 Task: Find connections with filter location Freudenstadt with filter topic #healthcarewith filter profile language Spanish with filter current company ICICI Prudential Life Insurance Company Limited with filter school Kallam Harinatha Reddy Institute of Technology with filter industry Retail Apparel and Fashion with filter service category Wealth Management with filter keywords title Sales Representative
Action: Mouse moved to (547, 74)
Screenshot: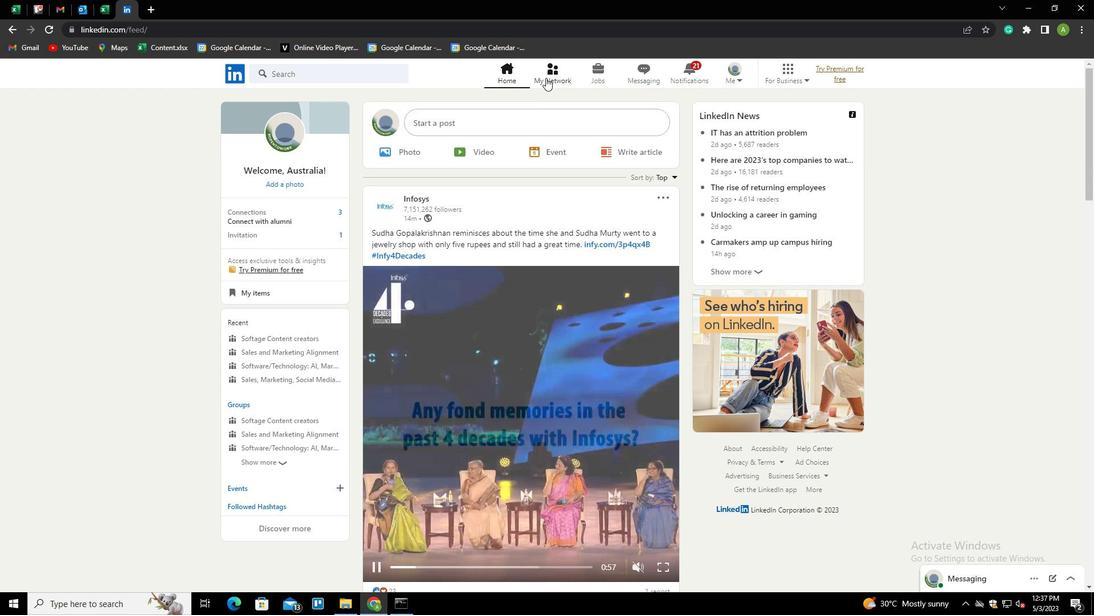 
Action: Mouse pressed left at (547, 74)
Screenshot: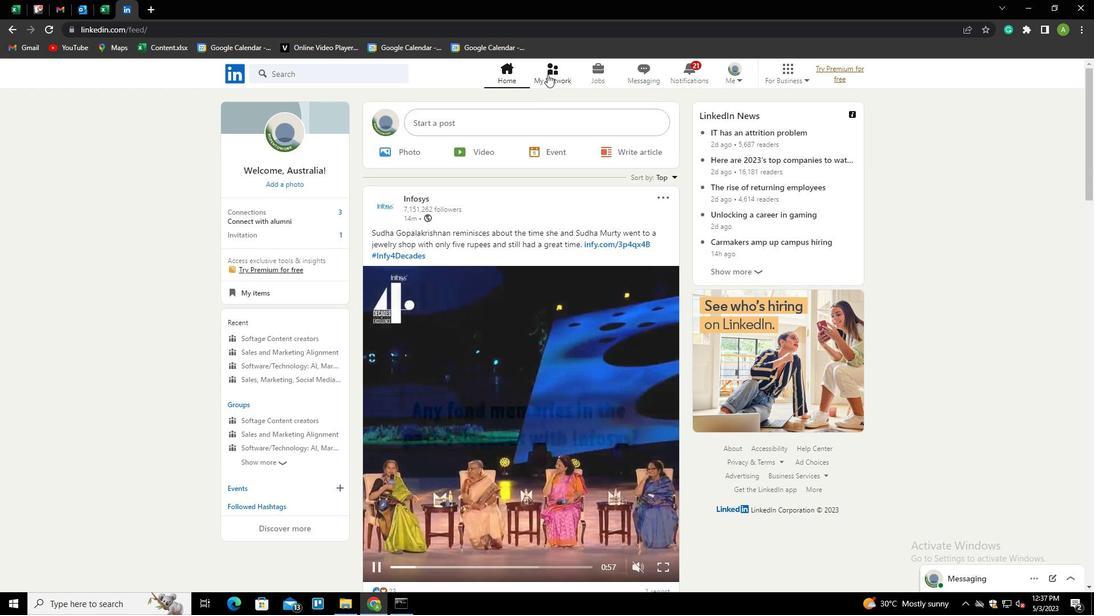 
Action: Mouse moved to (295, 135)
Screenshot: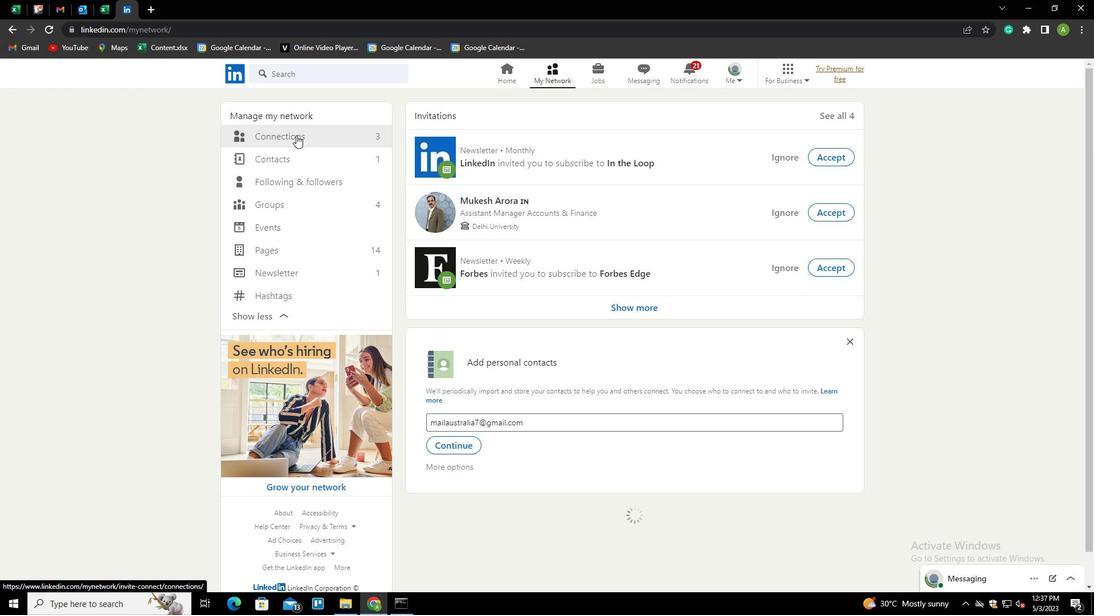 
Action: Mouse pressed left at (295, 135)
Screenshot: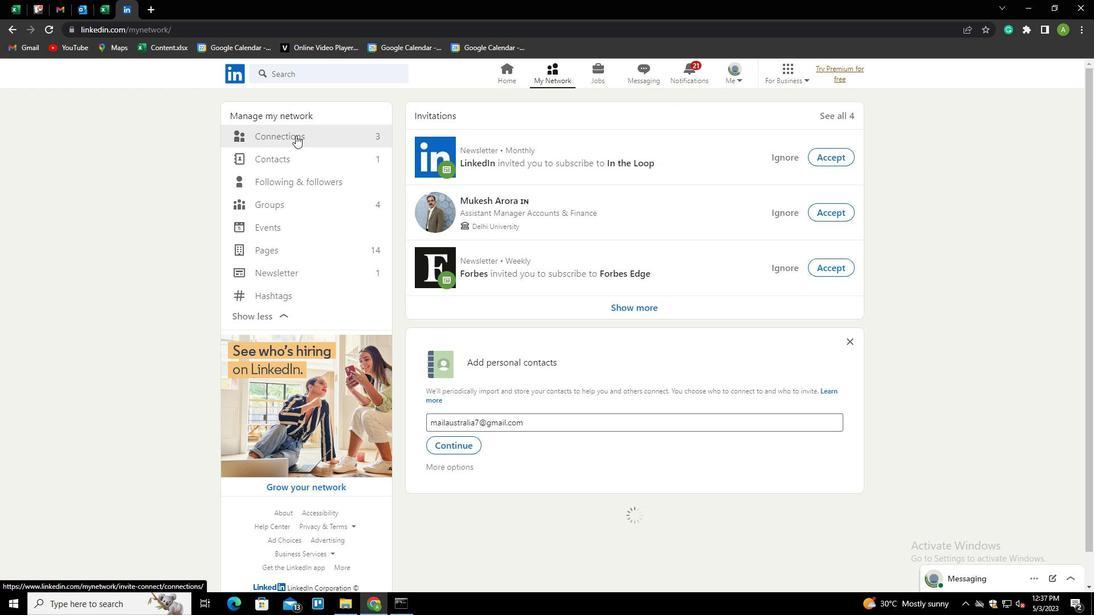 
Action: Mouse moved to (614, 135)
Screenshot: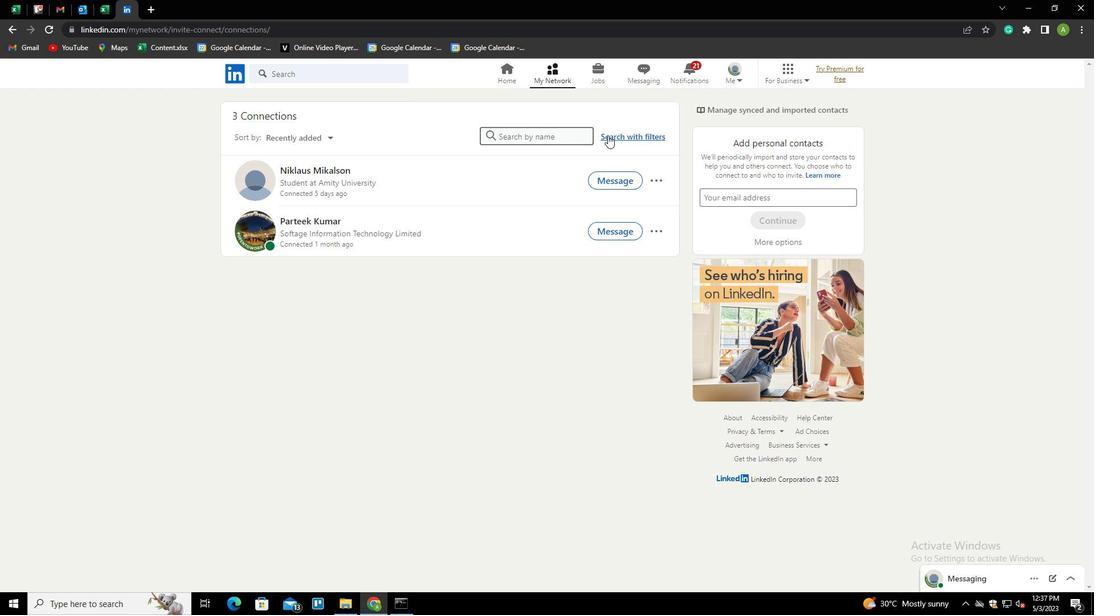 
Action: Mouse pressed left at (614, 135)
Screenshot: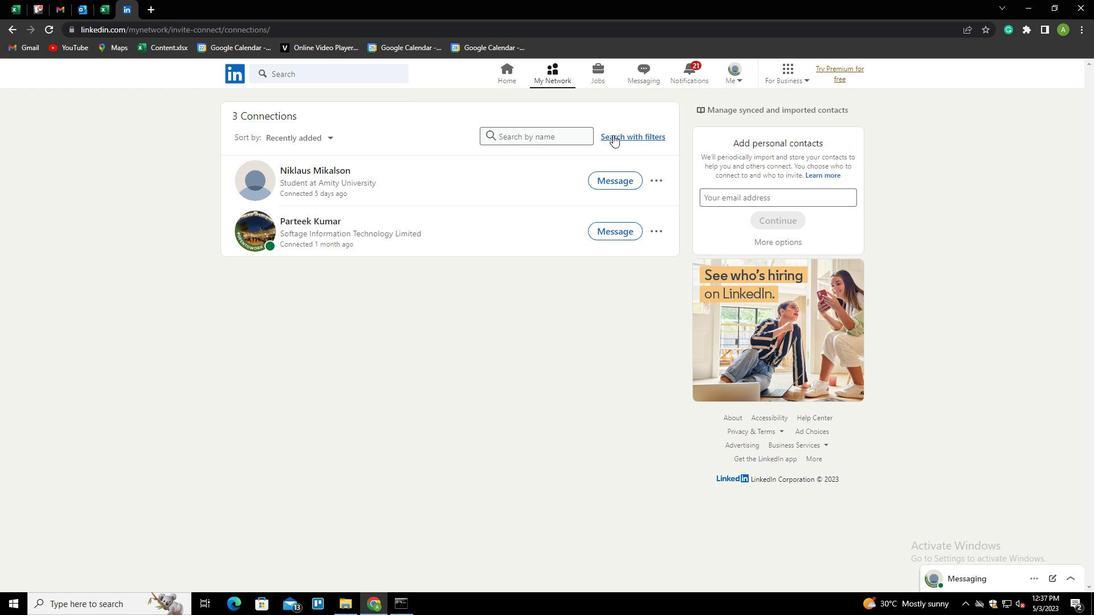 
Action: Mouse moved to (581, 106)
Screenshot: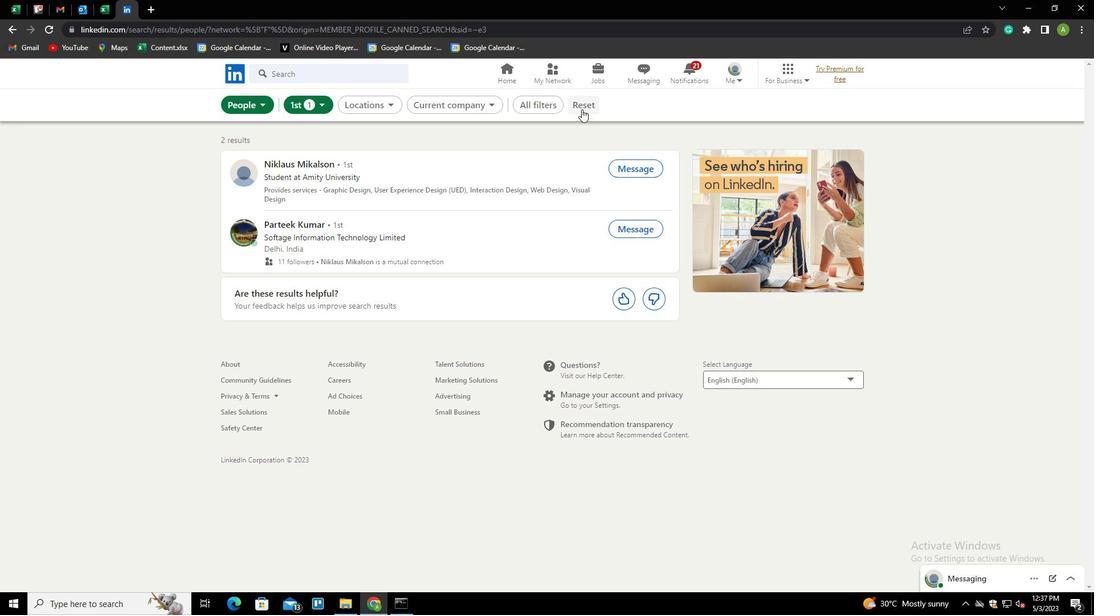 
Action: Mouse pressed left at (581, 106)
Screenshot: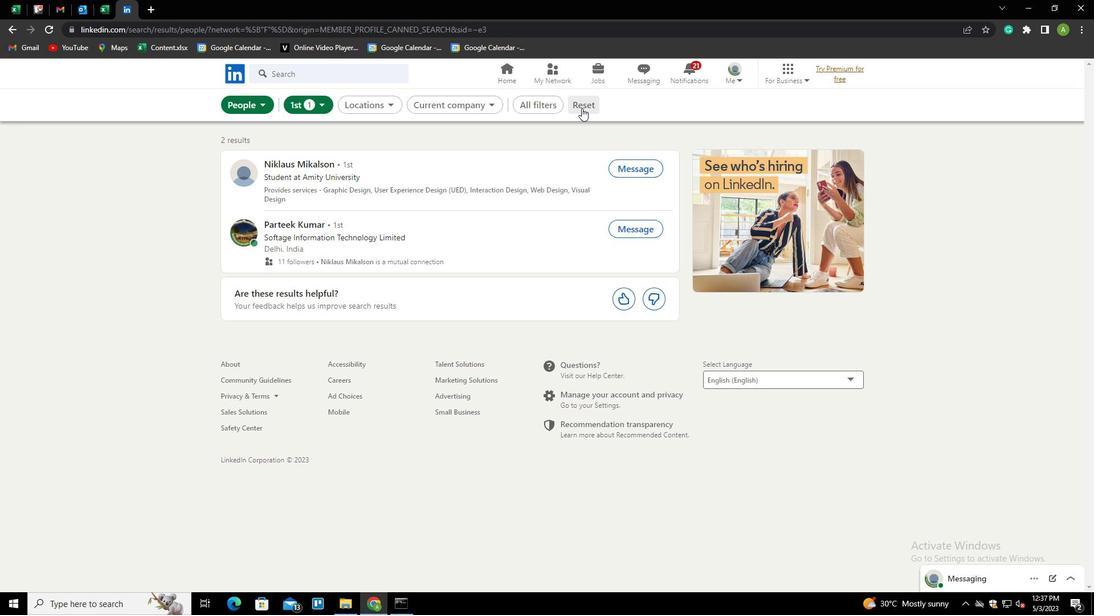 
Action: Mouse moved to (572, 102)
Screenshot: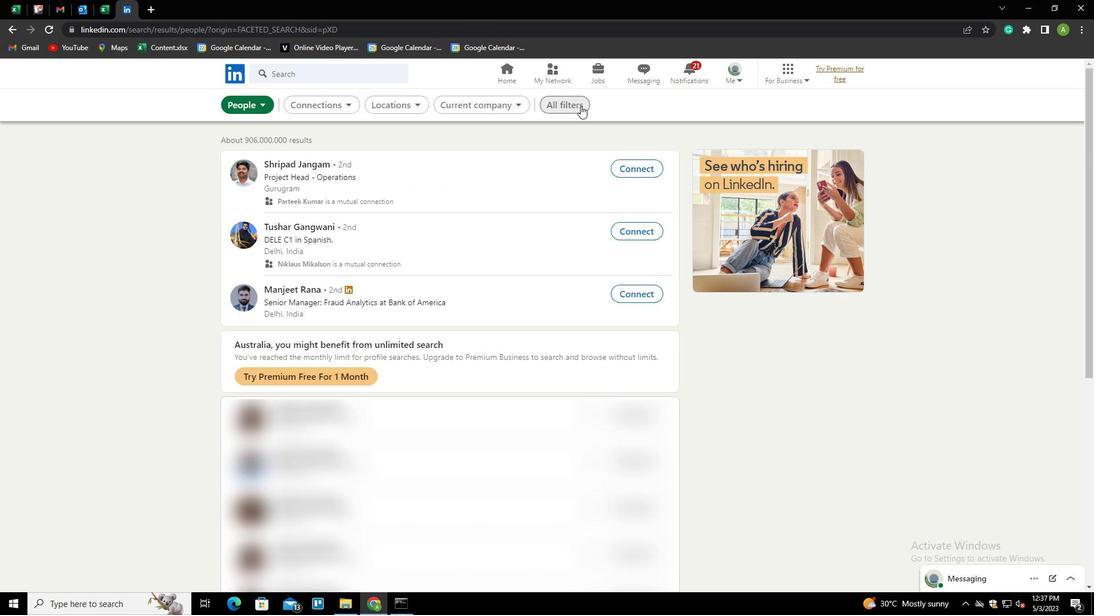
Action: Mouse pressed left at (572, 102)
Screenshot: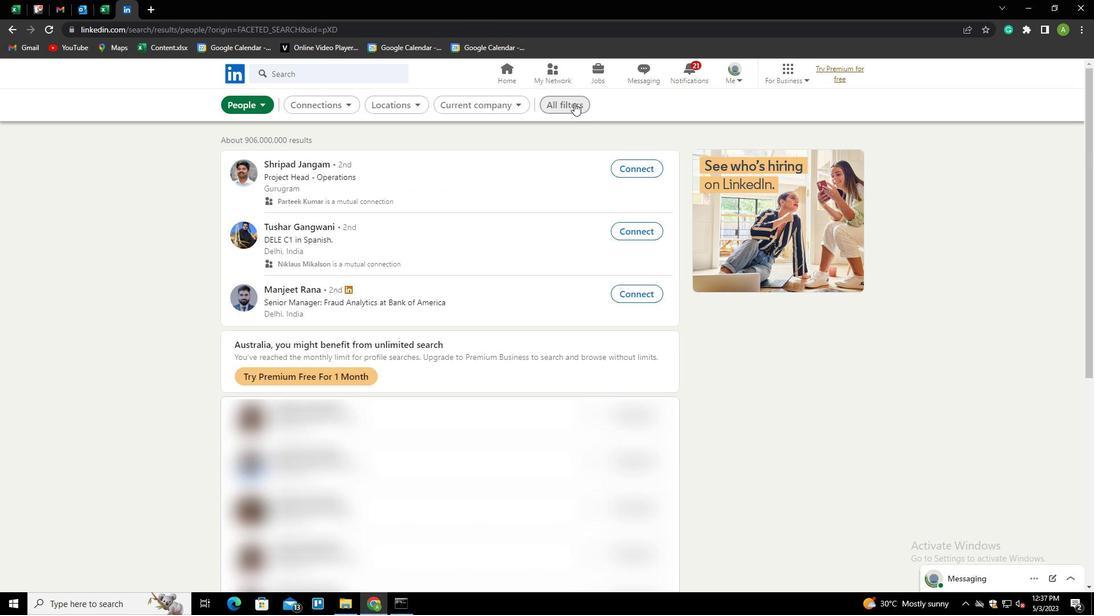 
Action: Mouse moved to (898, 333)
Screenshot: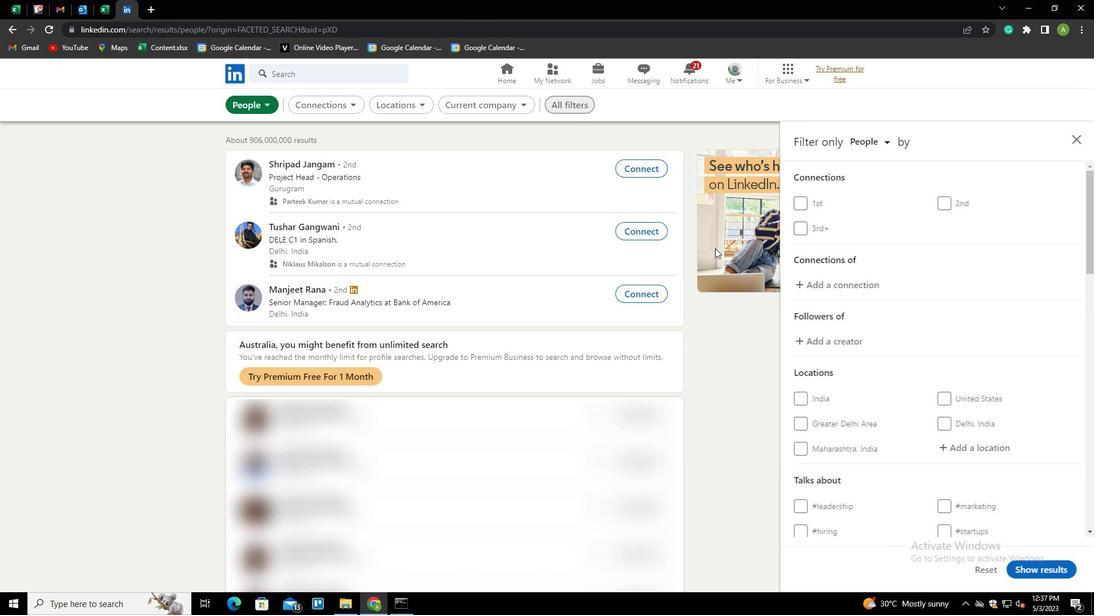 
Action: Mouse scrolled (898, 333) with delta (0, 0)
Screenshot: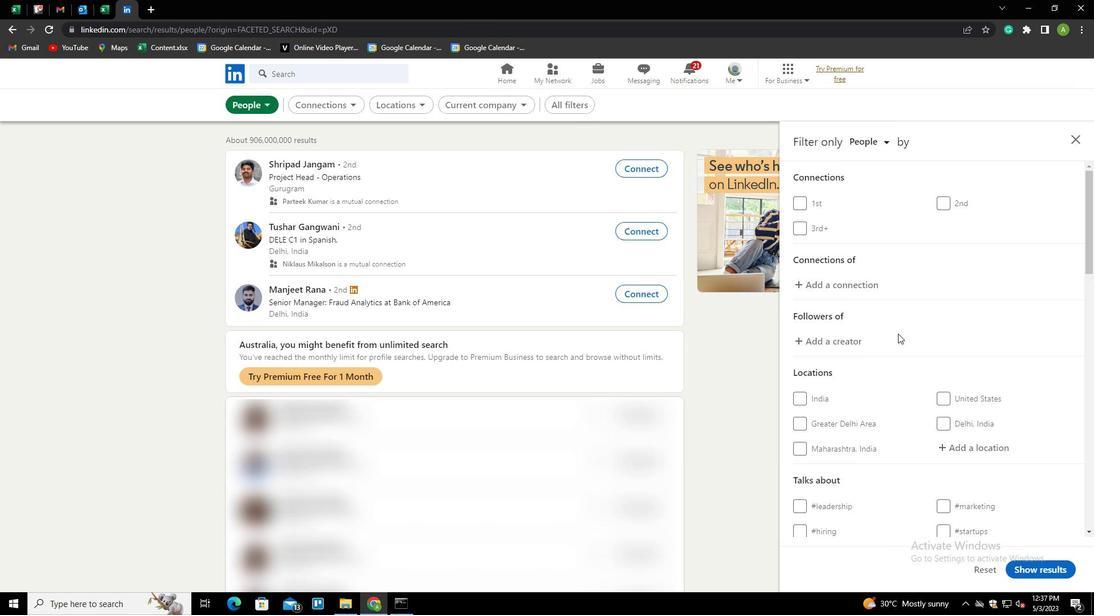 
Action: Mouse scrolled (898, 333) with delta (0, 0)
Screenshot: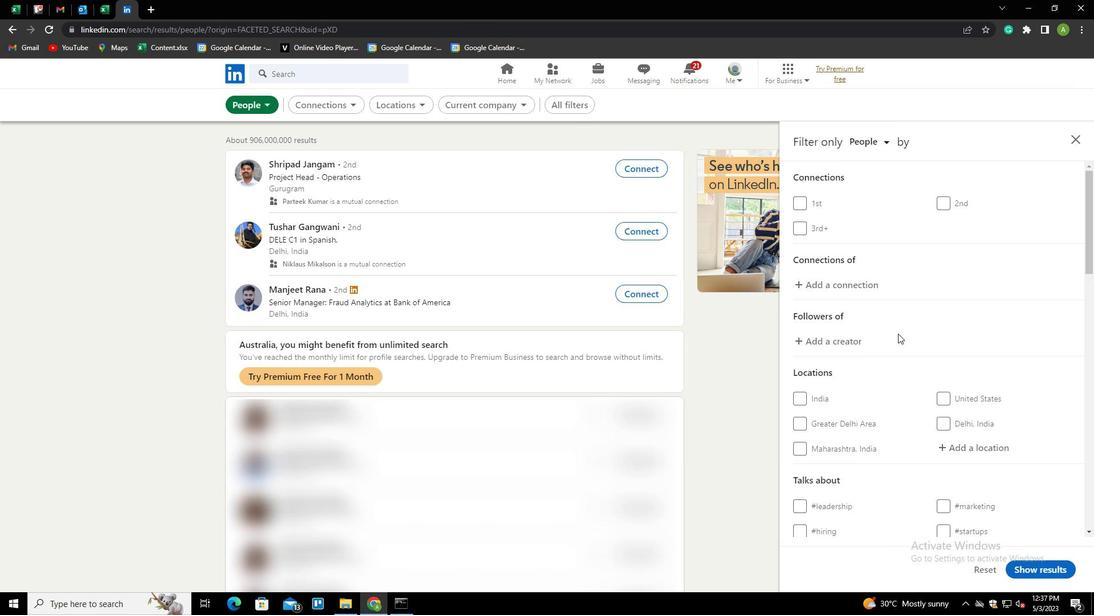 
Action: Mouse moved to (964, 331)
Screenshot: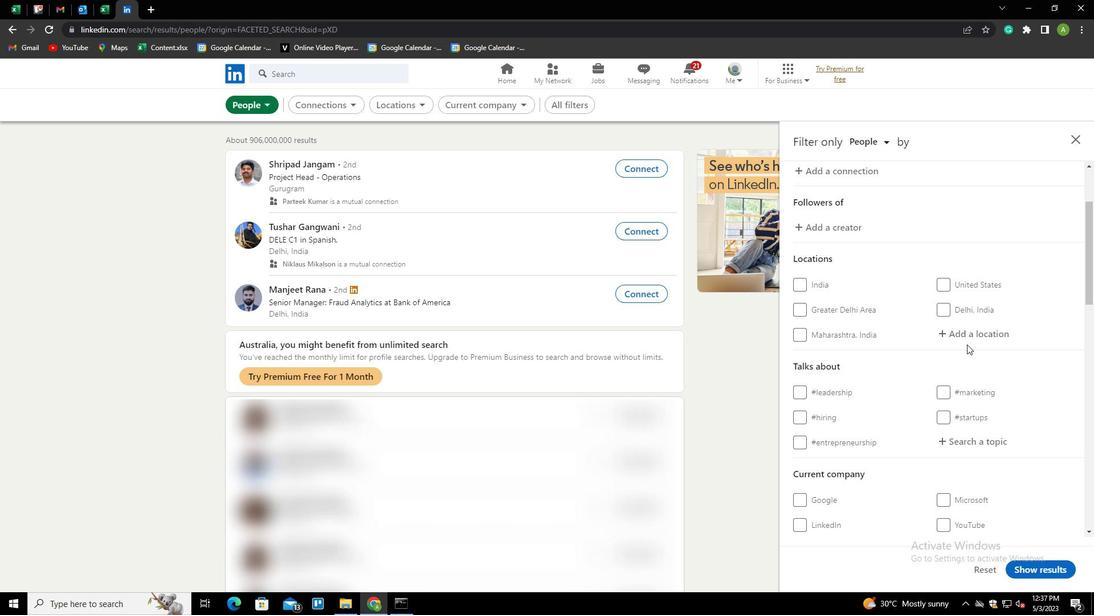 
Action: Mouse pressed left at (964, 331)
Screenshot: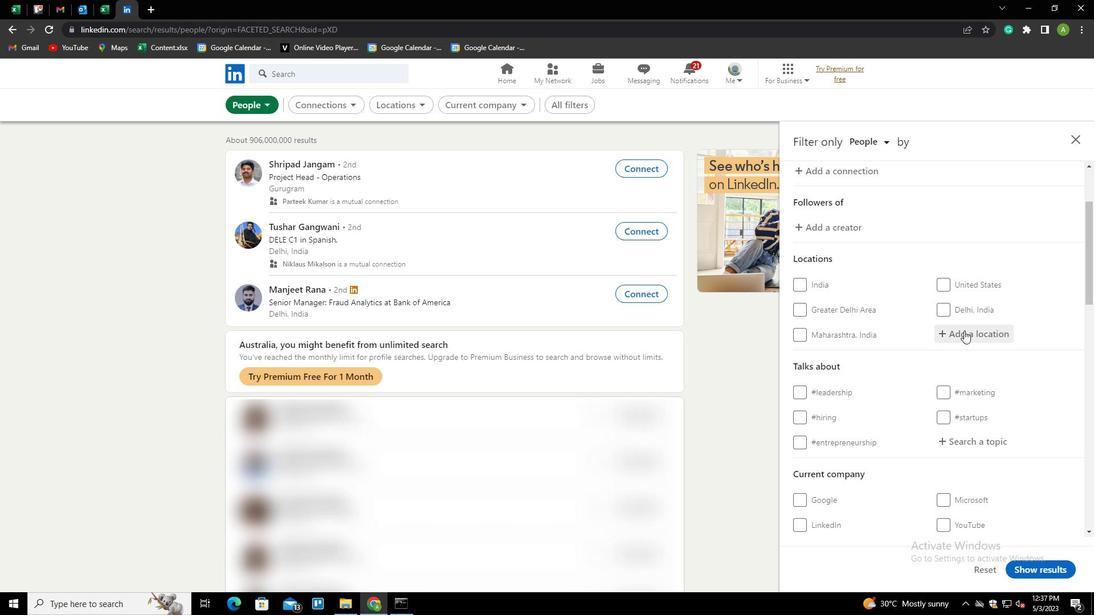 
Action: Key pressed <Key.shift>FREUDENST<Key.down><Key.enter>
Screenshot: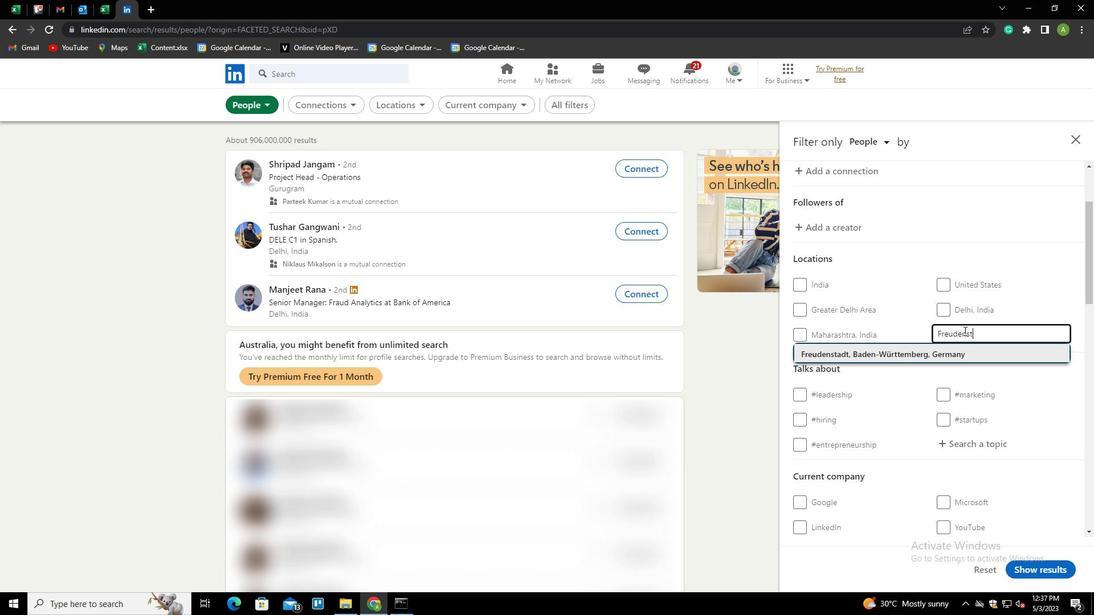 
Action: Mouse scrolled (964, 330) with delta (0, 0)
Screenshot: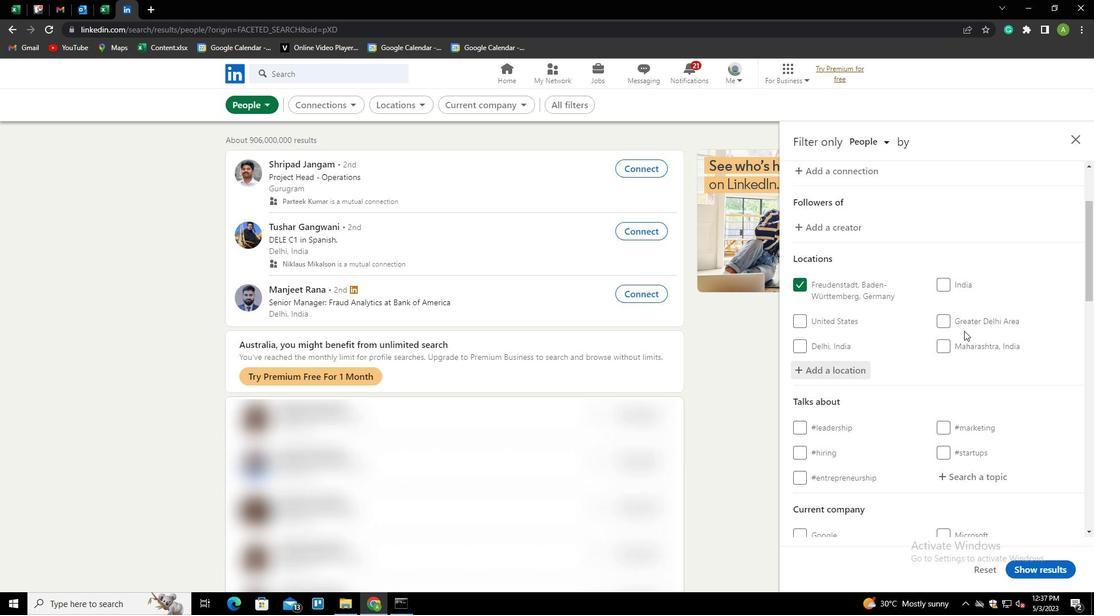
Action: Mouse scrolled (964, 330) with delta (0, 0)
Screenshot: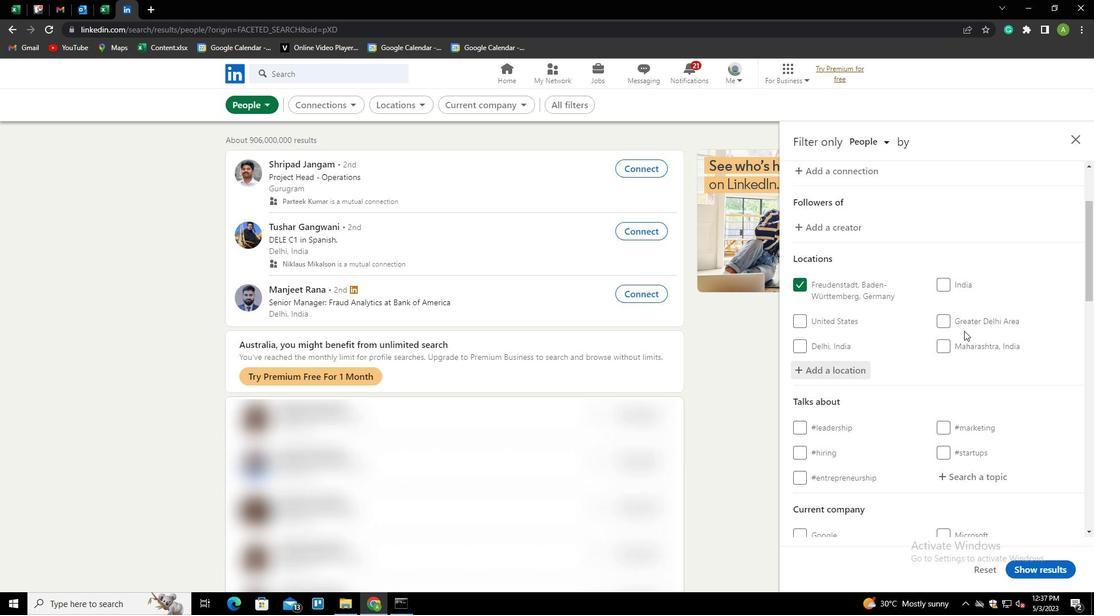 
Action: Mouse scrolled (964, 330) with delta (0, 0)
Screenshot: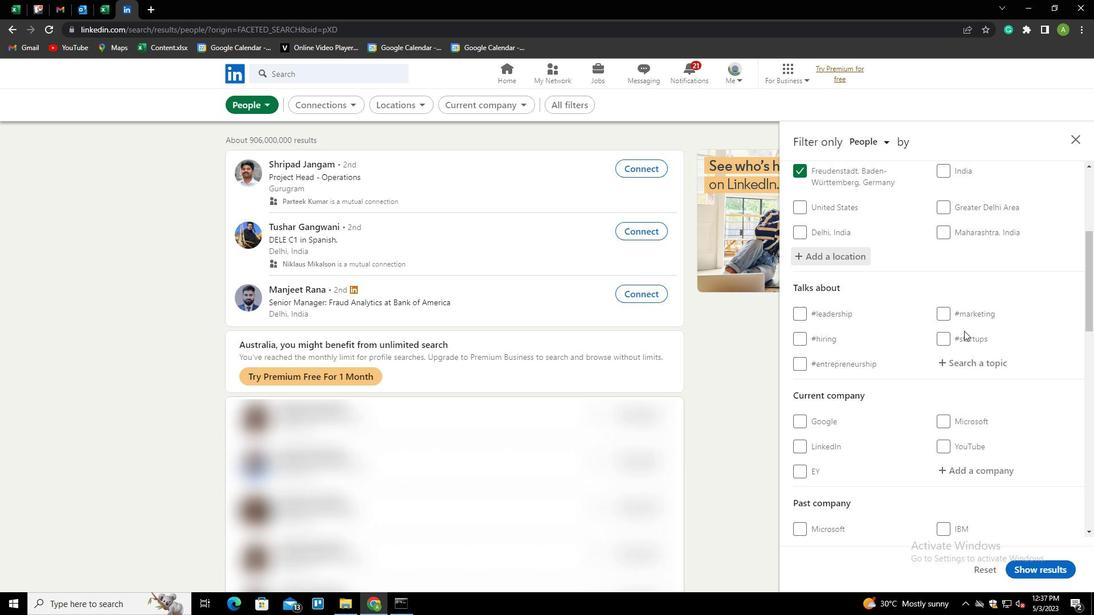 
Action: Mouse moved to (964, 306)
Screenshot: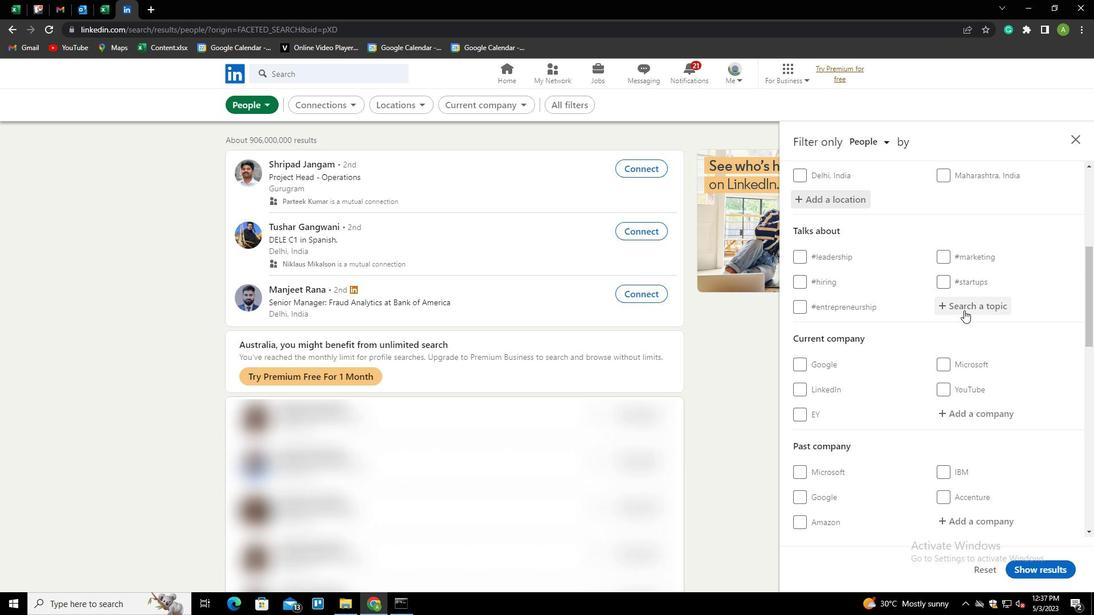 
Action: Mouse pressed left at (964, 306)
Screenshot: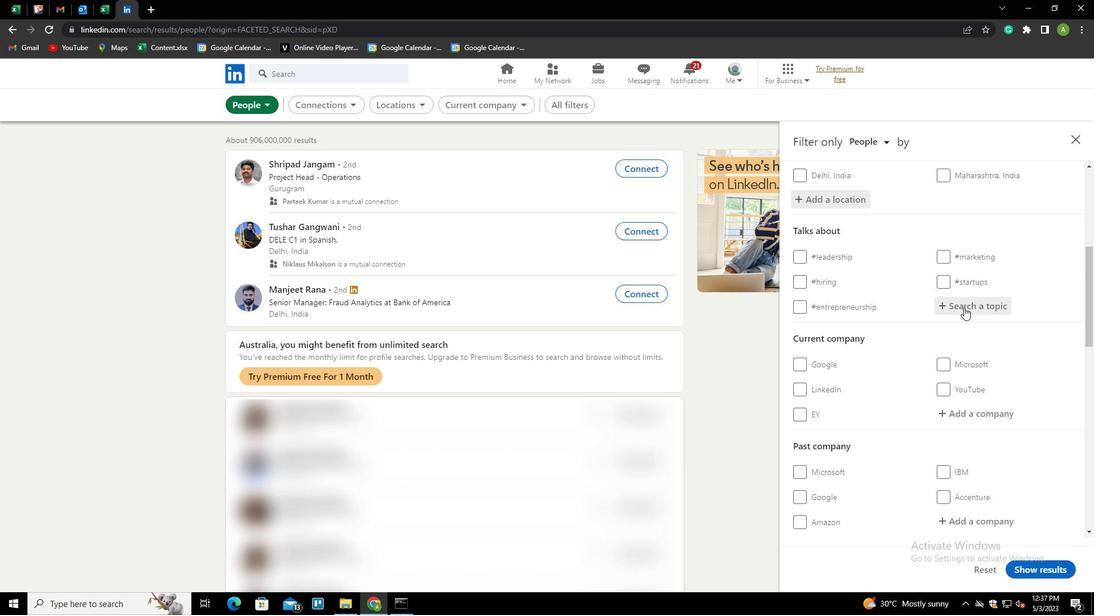 
Action: Mouse moved to (965, 306)
Screenshot: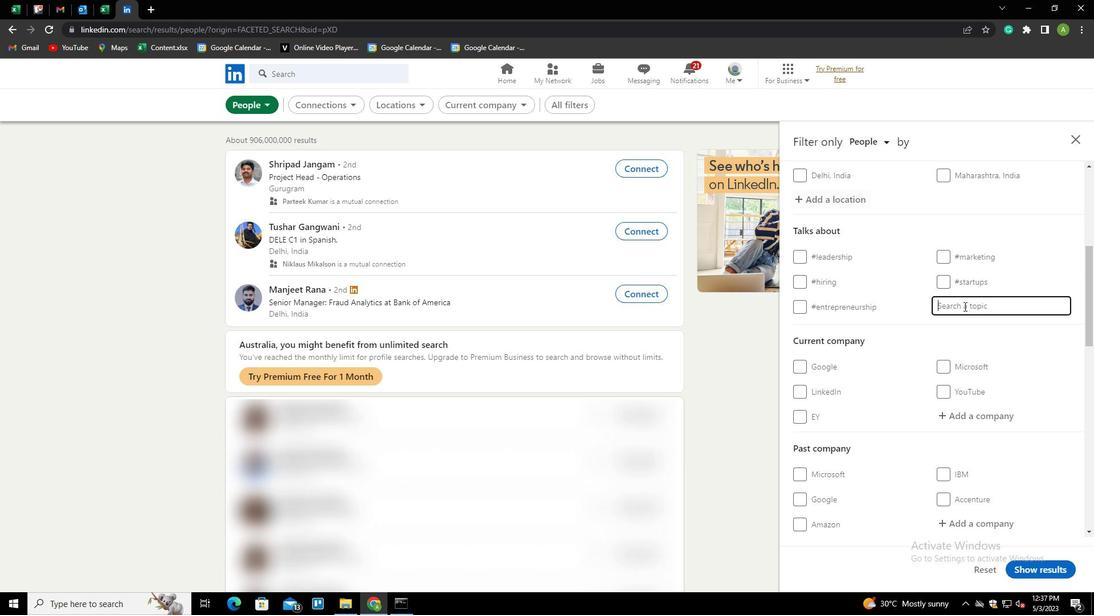
Action: Mouse pressed left at (965, 306)
Screenshot: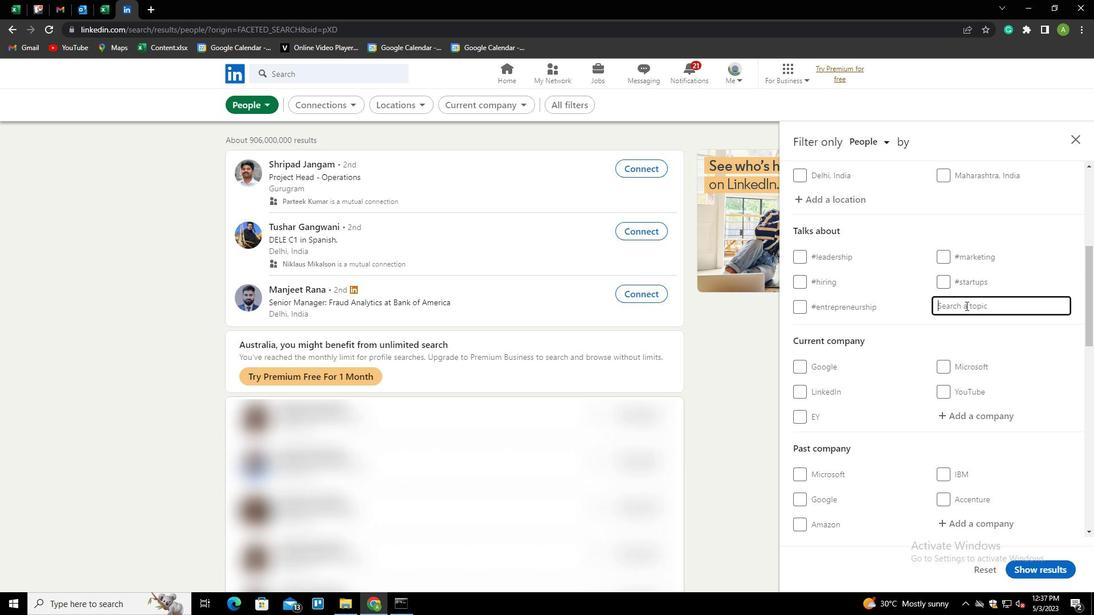 
Action: Key pressed HEALTHCARE<Key.down><Key.enter>
Screenshot: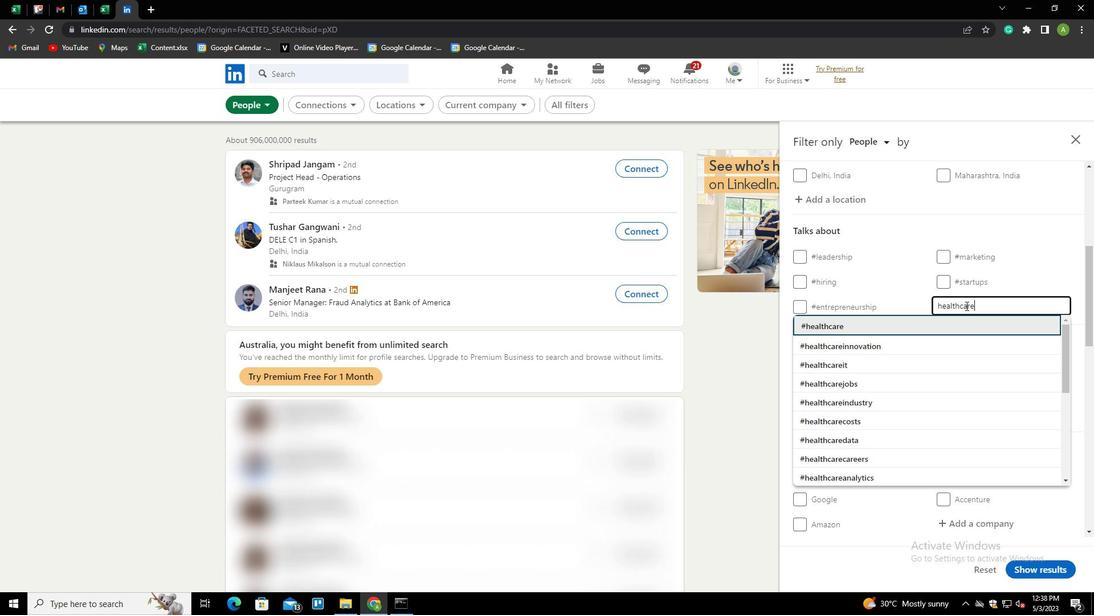 
Action: Mouse scrolled (965, 305) with delta (0, 0)
Screenshot: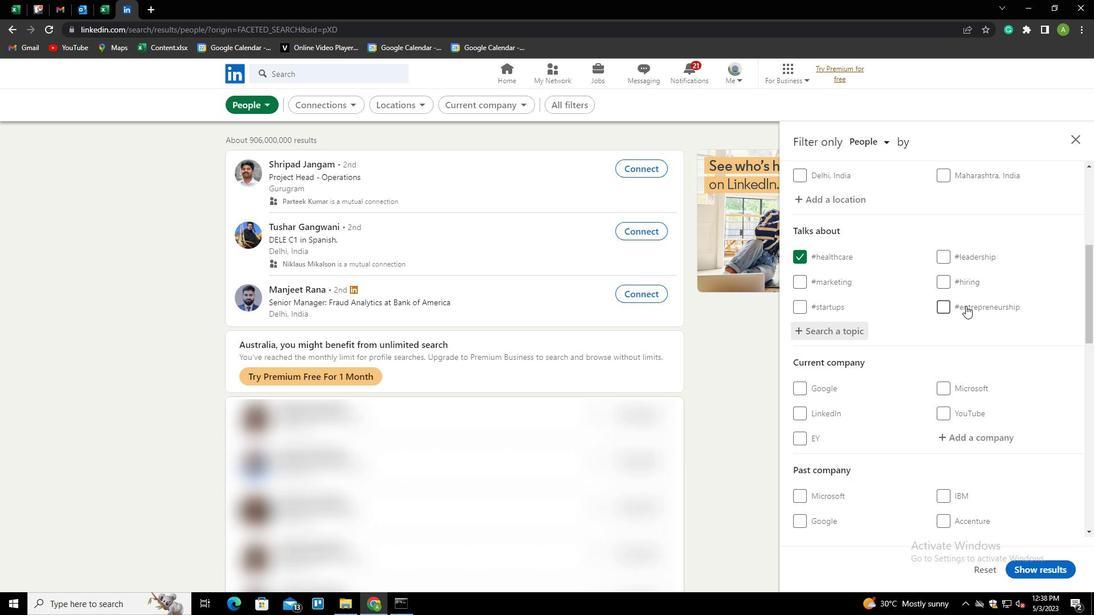 
Action: Mouse scrolled (965, 305) with delta (0, 0)
Screenshot: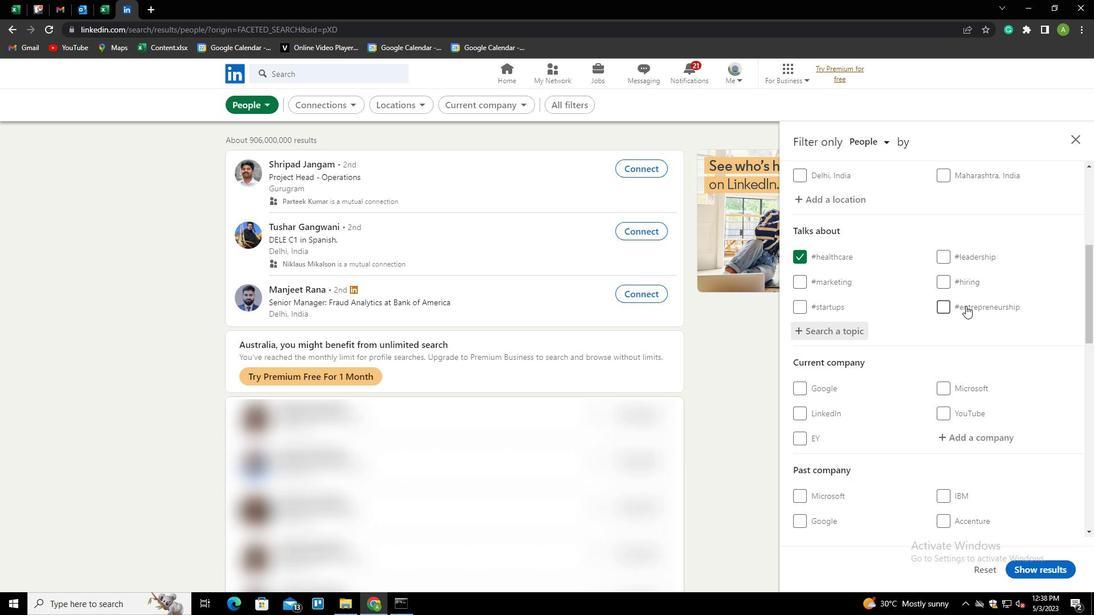 
Action: Mouse scrolled (965, 305) with delta (0, 0)
Screenshot: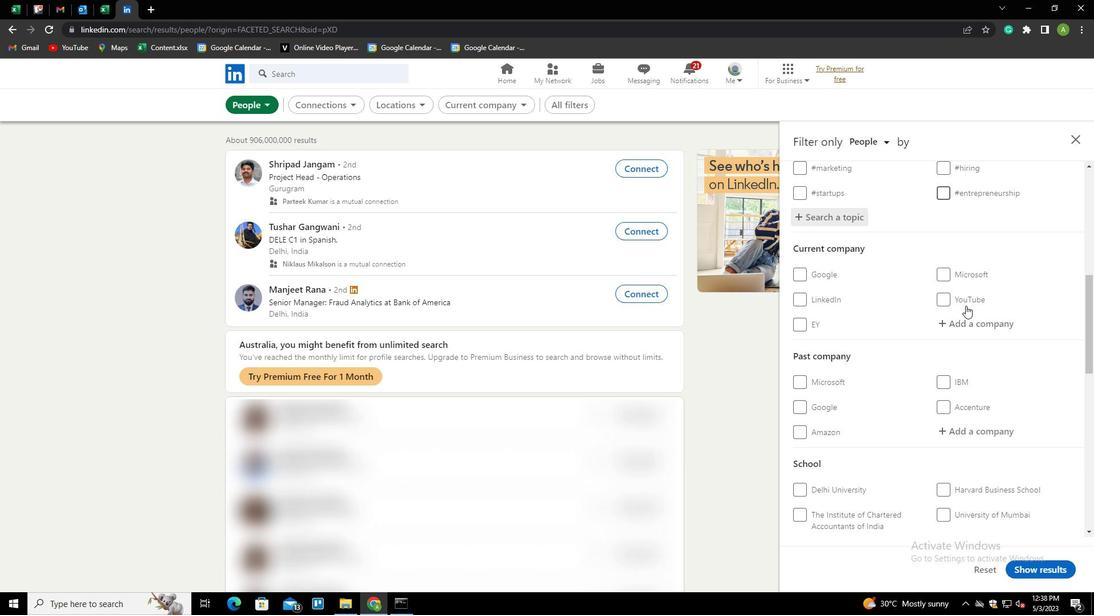 
Action: Mouse scrolled (965, 305) with delta (0, 0)
Screenshot: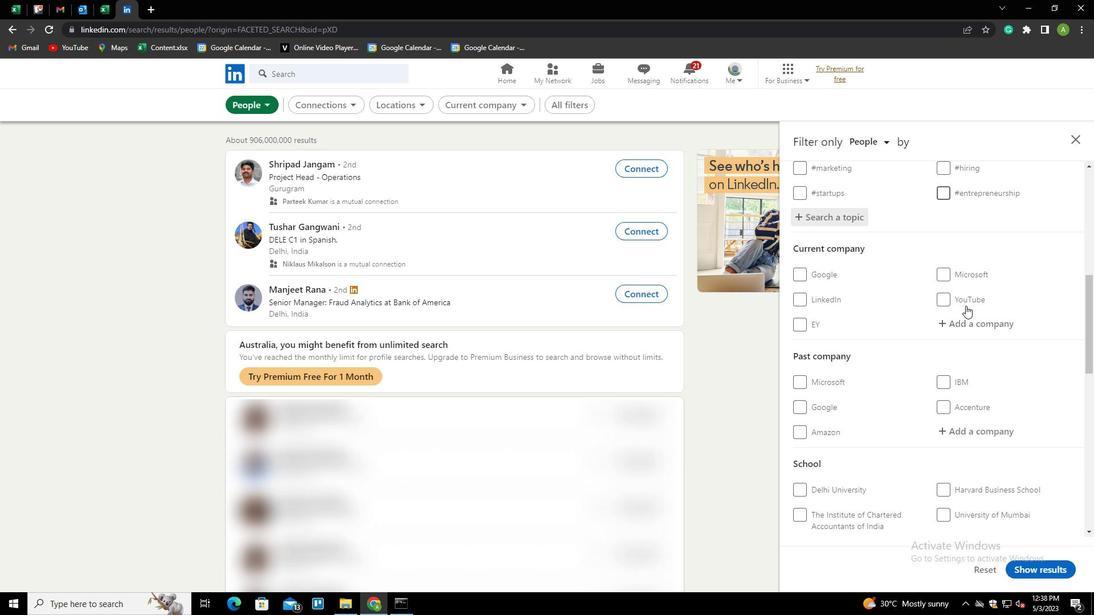 
Action: Mouse scrolled (965, 305) with delta (0, 0)
Screenshot: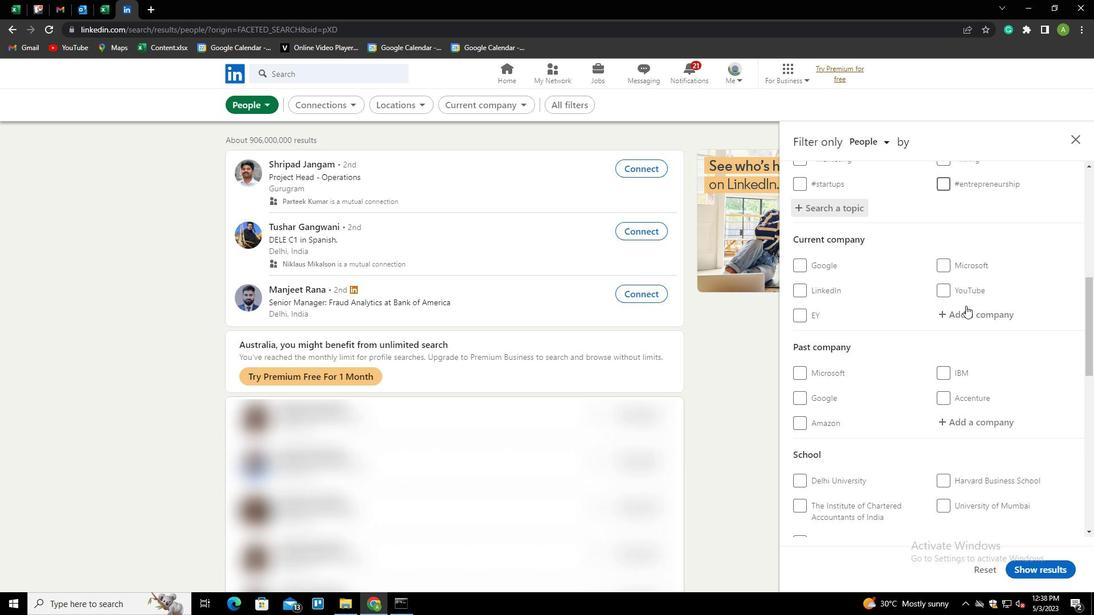 
Action: Mouse scrolled (965, 305) with delta (0, 0)
Screenshot: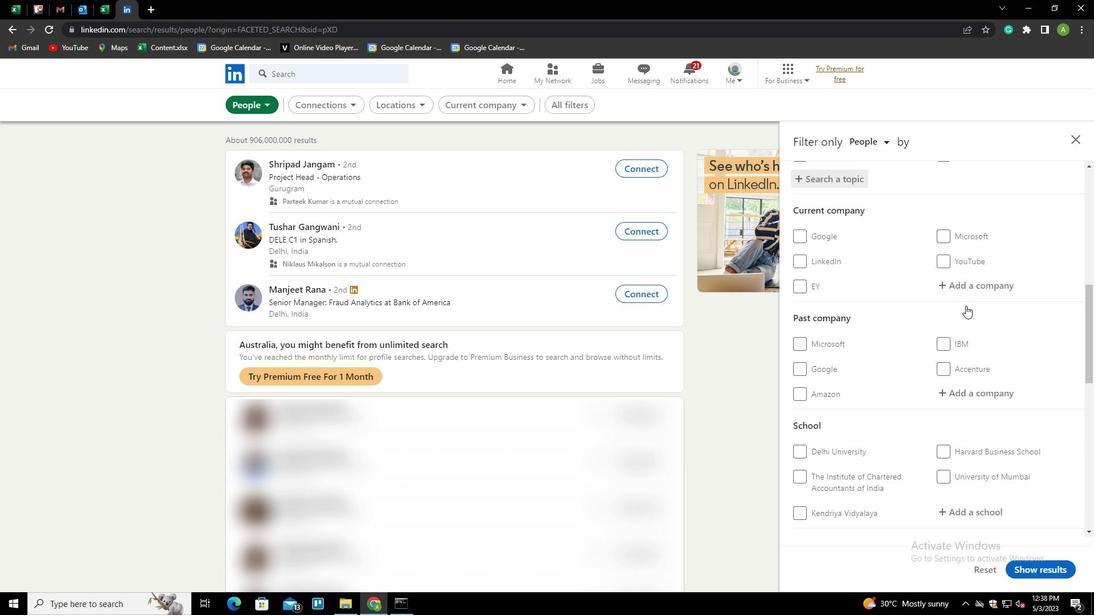 
Action: Mouse scrolled (965, 305) with delta (0, 0)
Screenshot: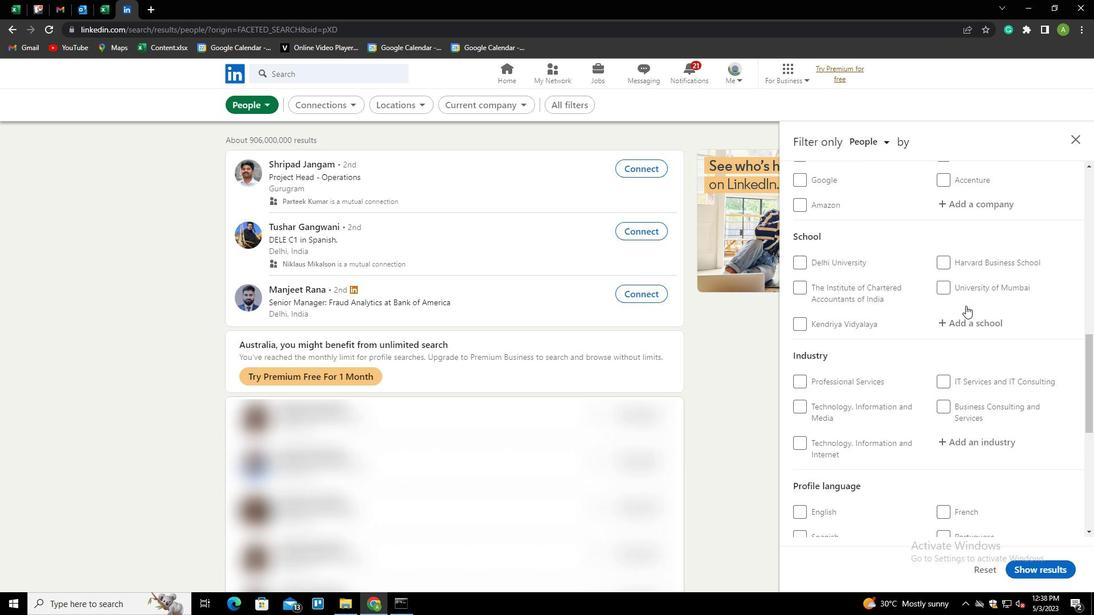 
Action: Mouse scrolled (965, 305) with delta (0, 0)
Screenshot: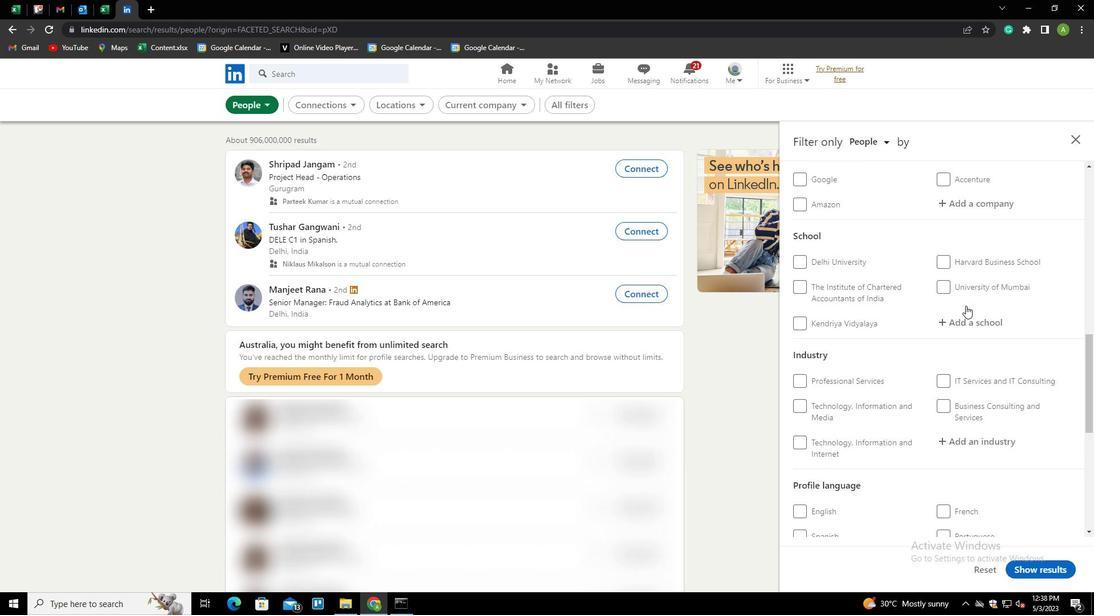 
Action: Mouse moved to (825, 426)
Screenshot: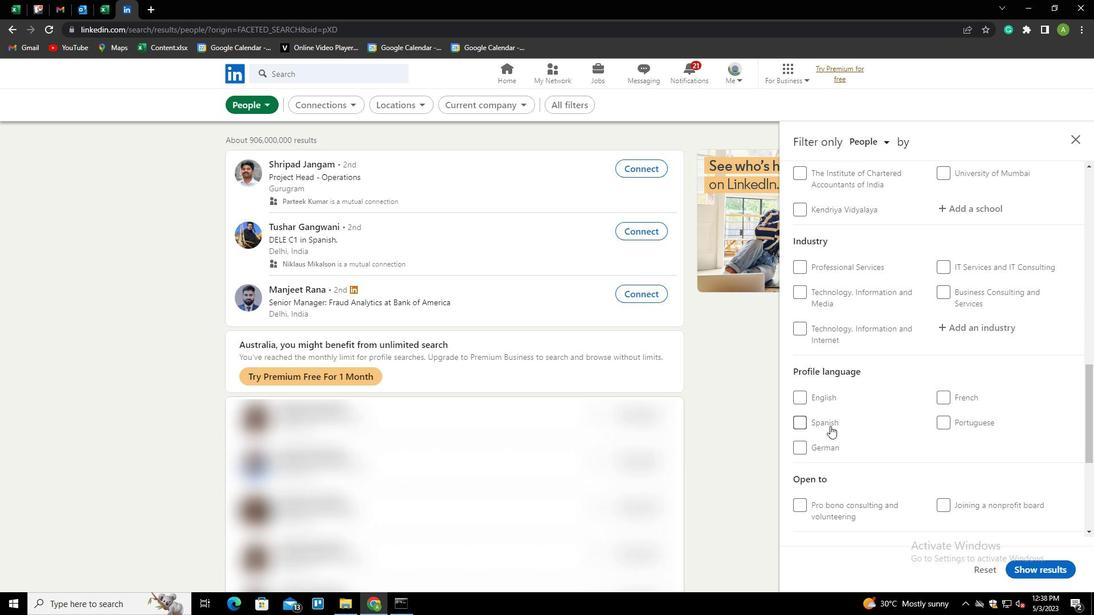 
Action: Mouse pressed left at (825, 426)
Screenshot: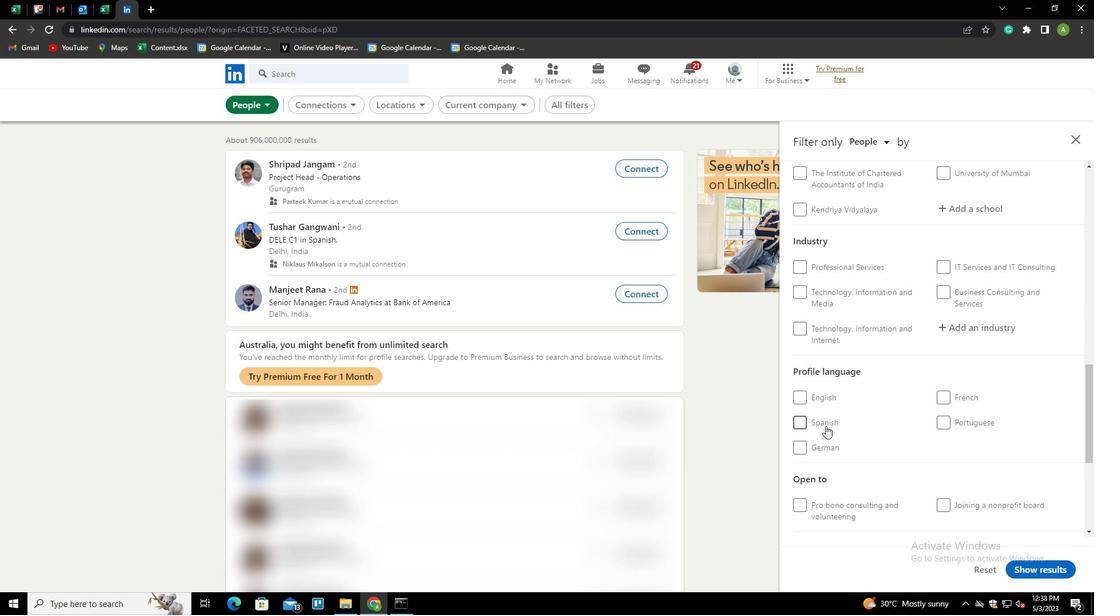 
Action: Mouse moved to (943, 376)
Screenshot: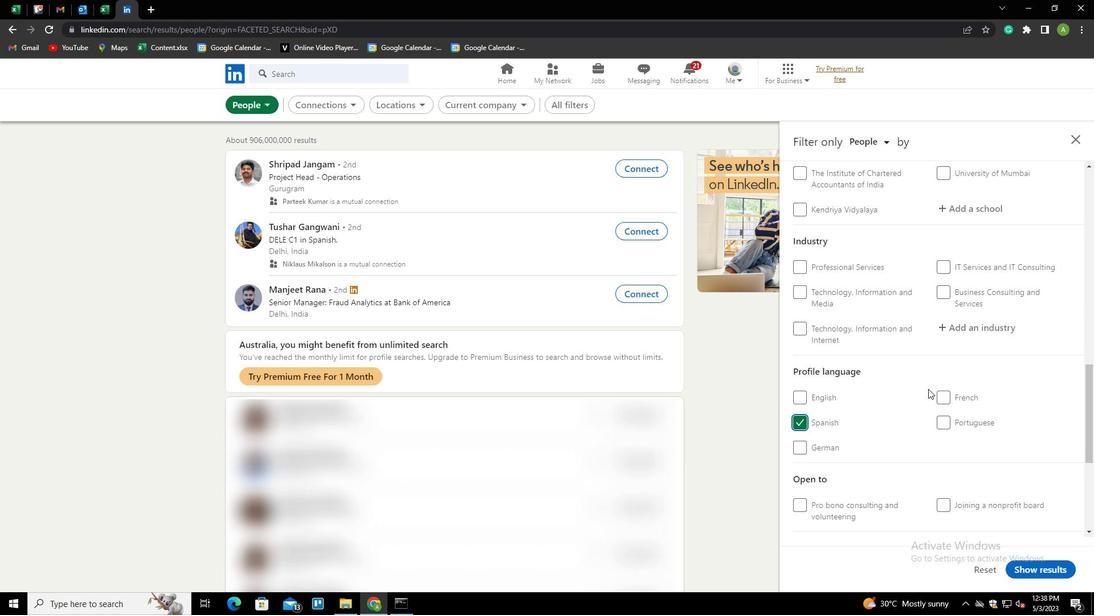 
Action: Mouse scrolled (943, 377) with delta (0, 0)
Screenshot: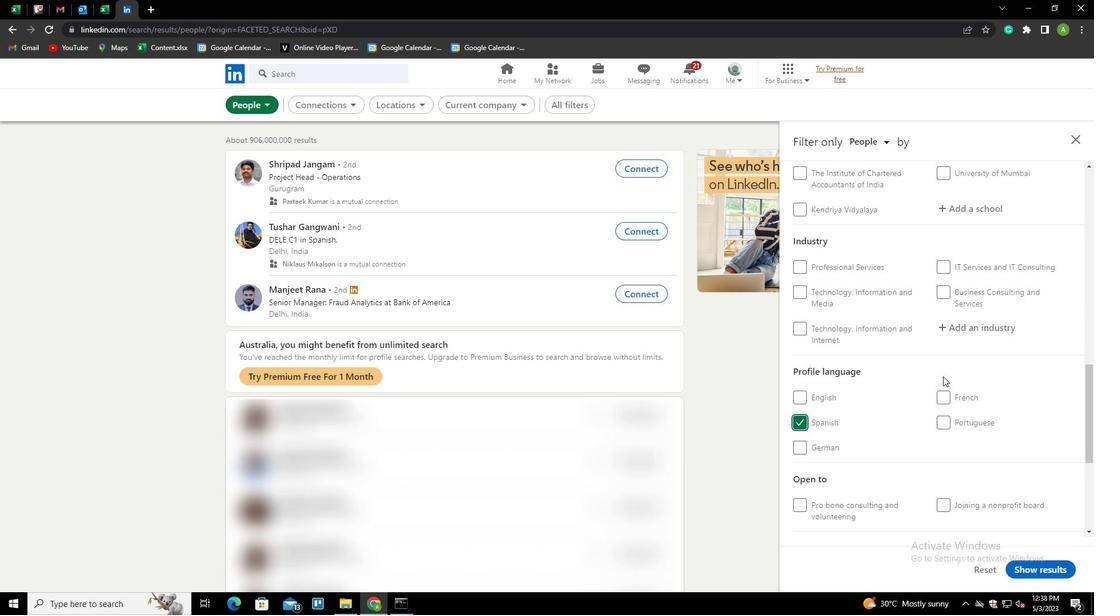 
Action: Mouse scrolled (943, 377) with delta (0, 0)
Screenshot: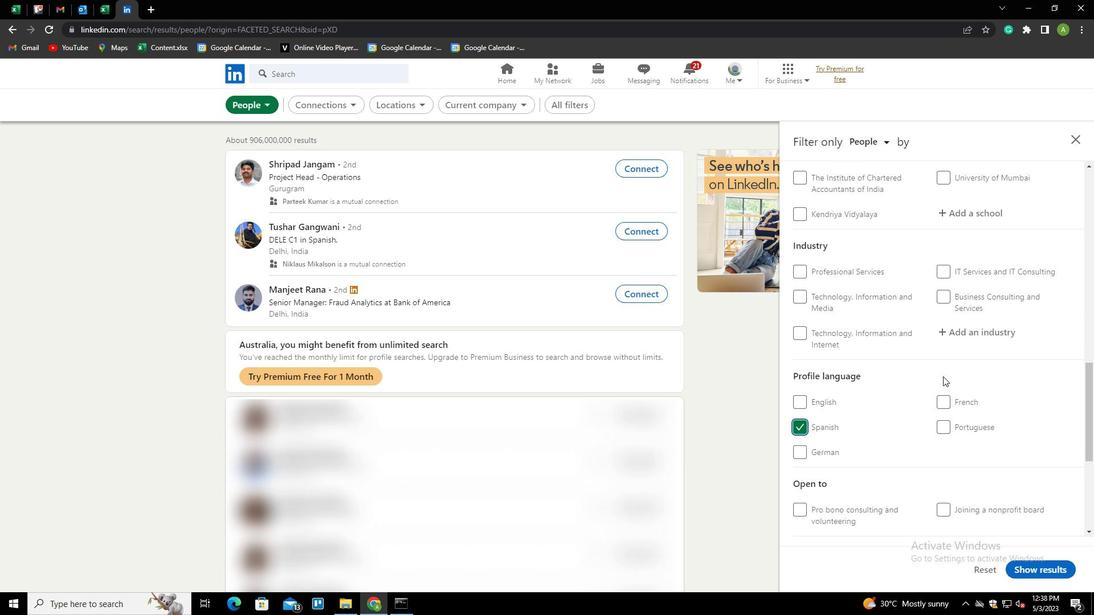
Action: Mouse scrolled (943, 377) with delta (0, 0)
Screenshot: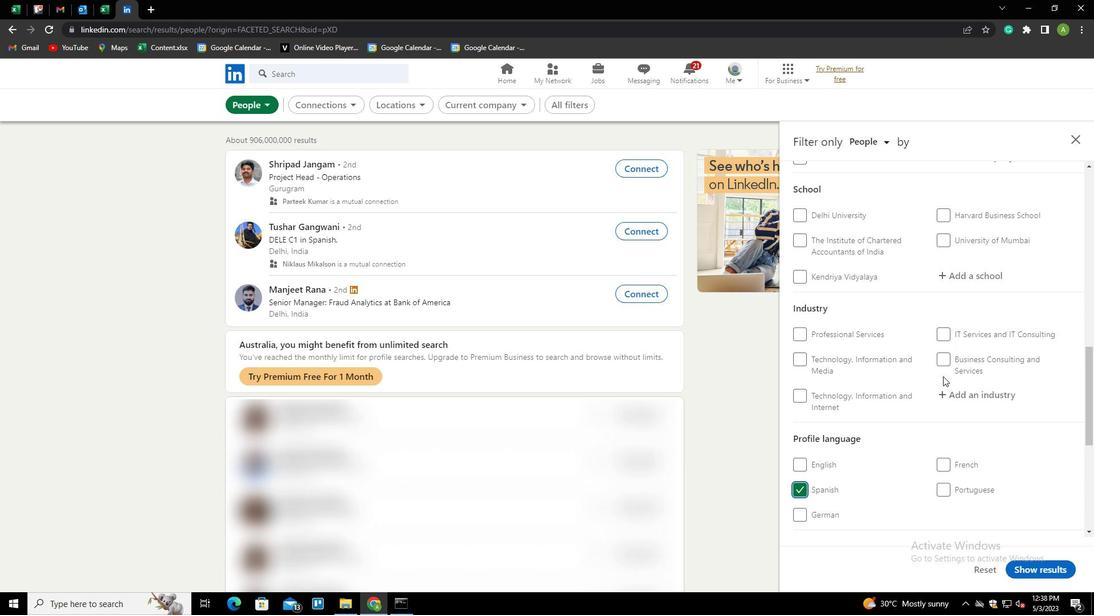 
Action: Mouse scrolled (943, 377) with delta (0, 0)
Screenshot: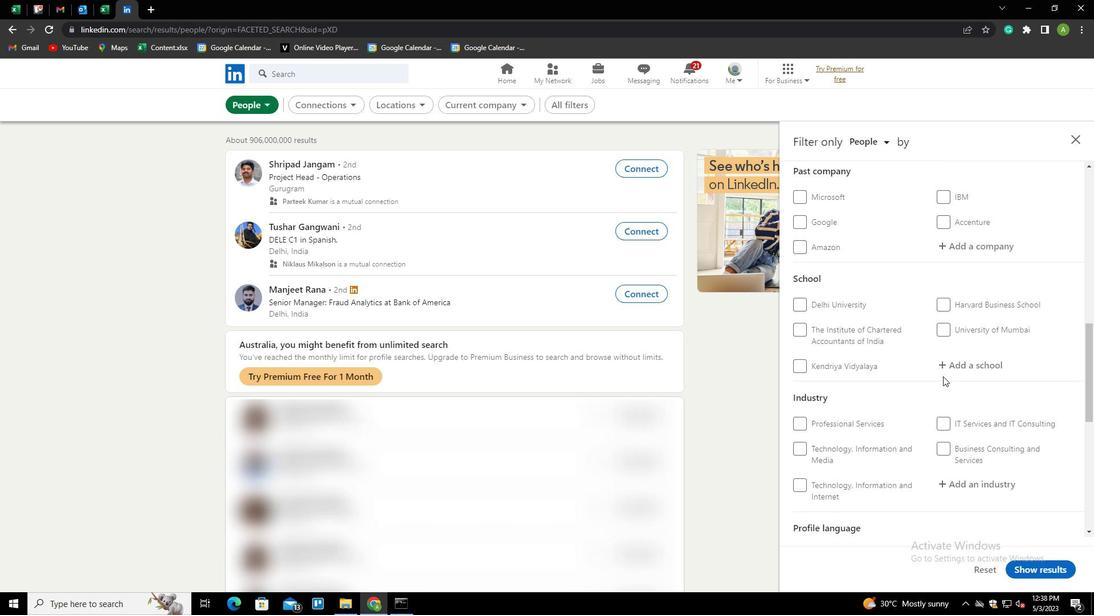 
Action: Mouse scrolled (943, 377) with delta (0, 0)
Screenshot: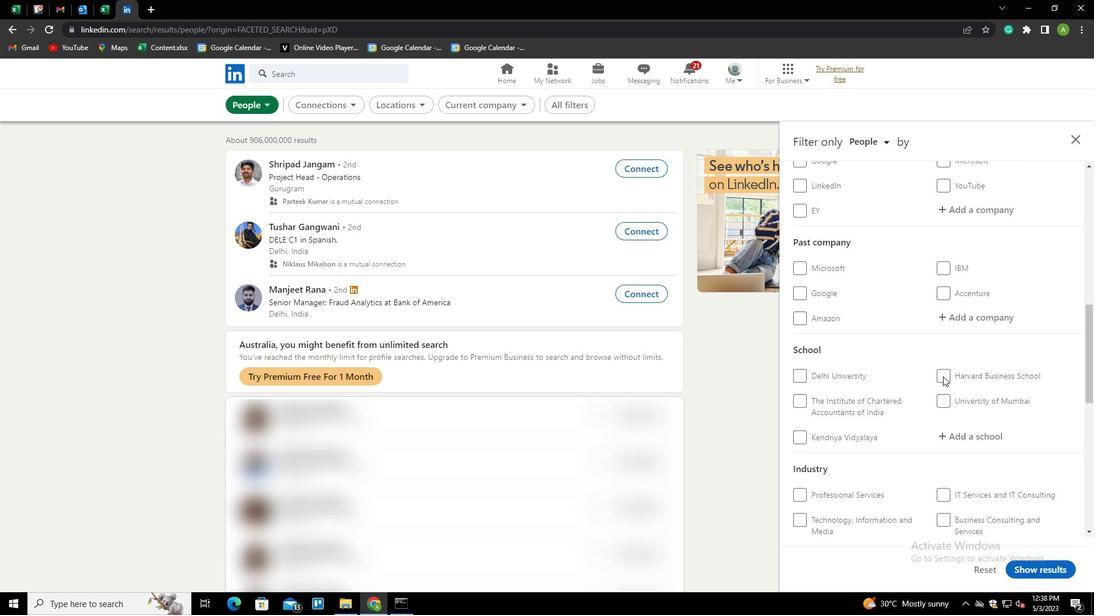 
Action: Mouse scrolled (943, 377) with delta (0, 0)
Screenshot: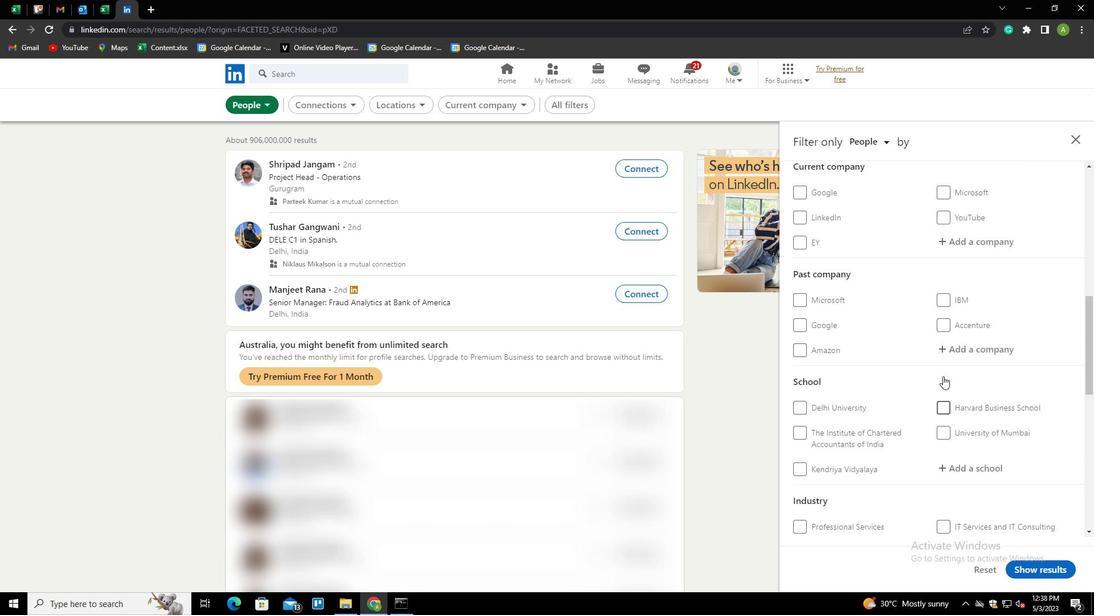 
Action: Mouse scrolled (943, 377) with delta (0, 0)
Screenshot: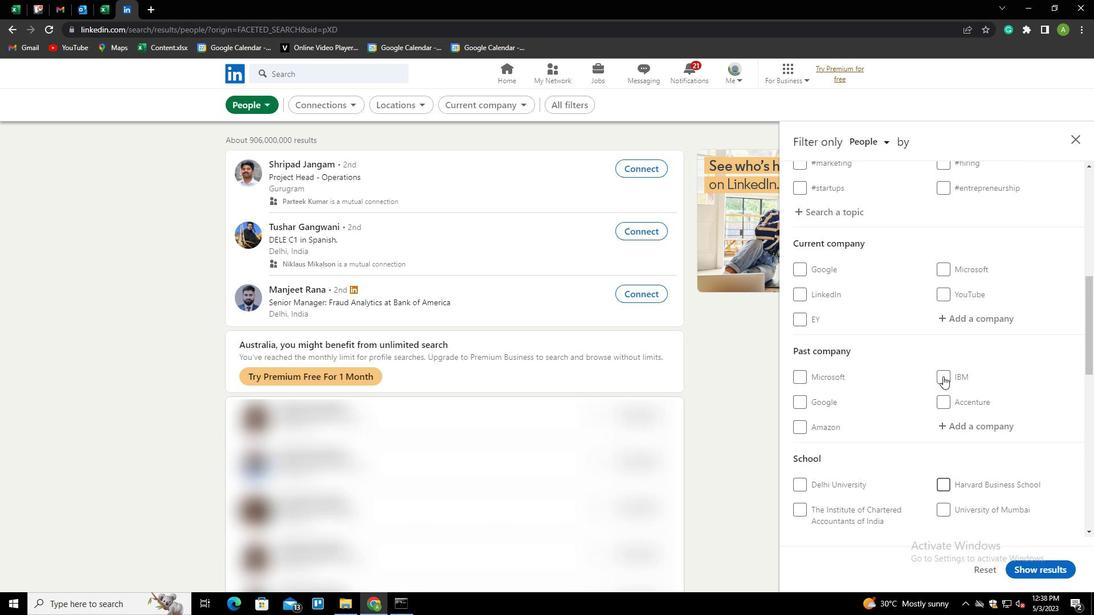 
Action: Mouse moved to (949, 379)
Screenshot: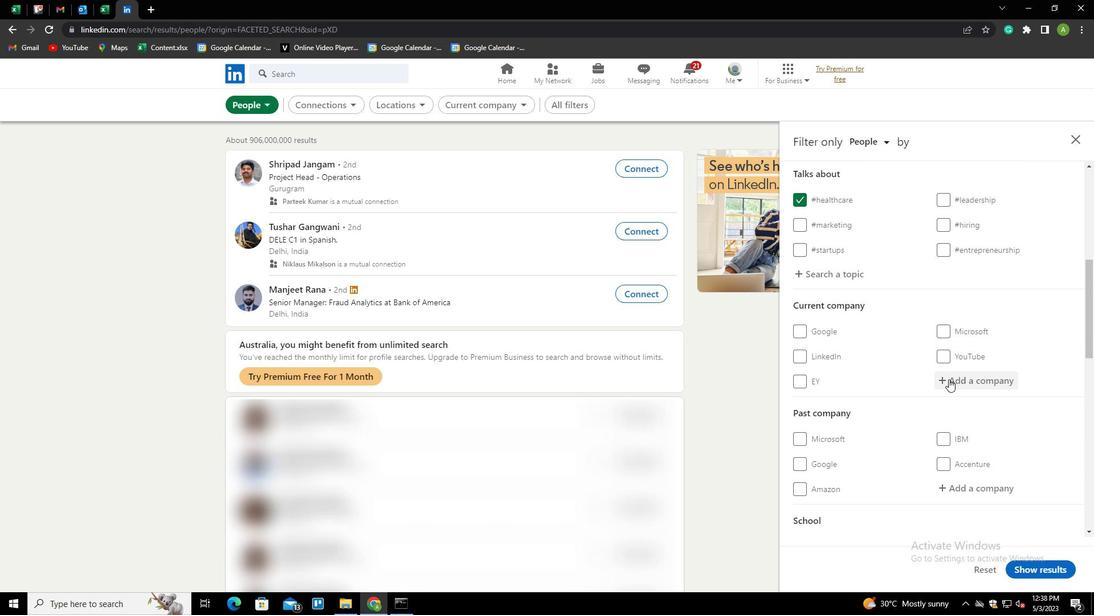 
Action: Mouse pressed left at (949, 379)
Screenshot: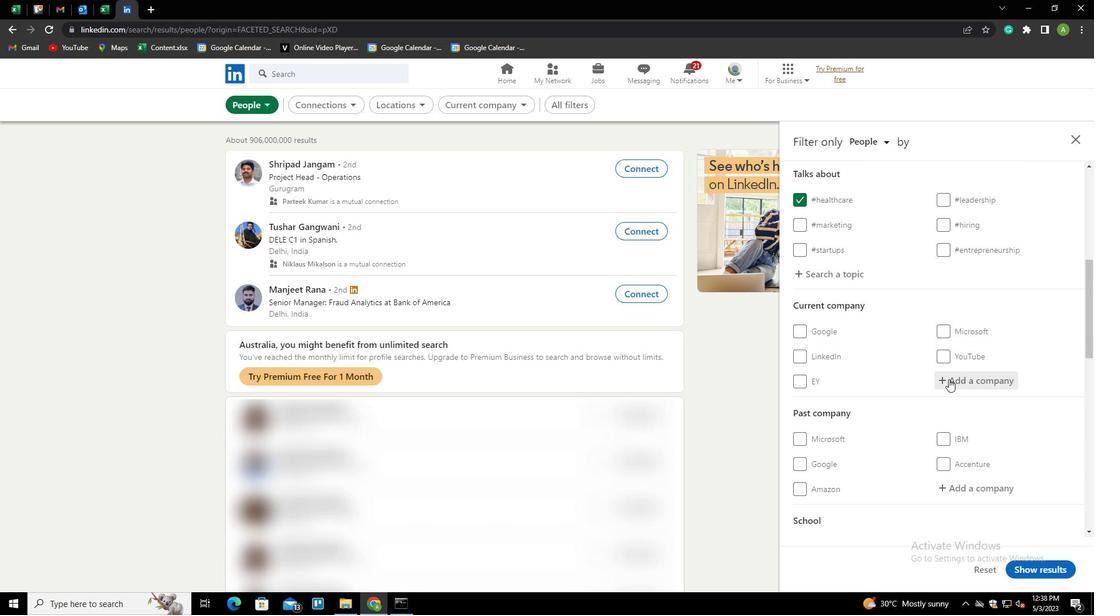 
Action: Key pressed <Key.shift>ICICI<Key.space><Key.shift>PRUDENTIAL<Key.space><Key.shift>LIFE<Key.space><Key.shift><Key.shift><Key.shift><Key.shift><Key.shift><Key.shift><Key.shift>INSUTAN<Key.backspace><Key.backspace>R<Key.backspace><Key.backspace>RANCE<Key.down><Key.enter>
Screenshot: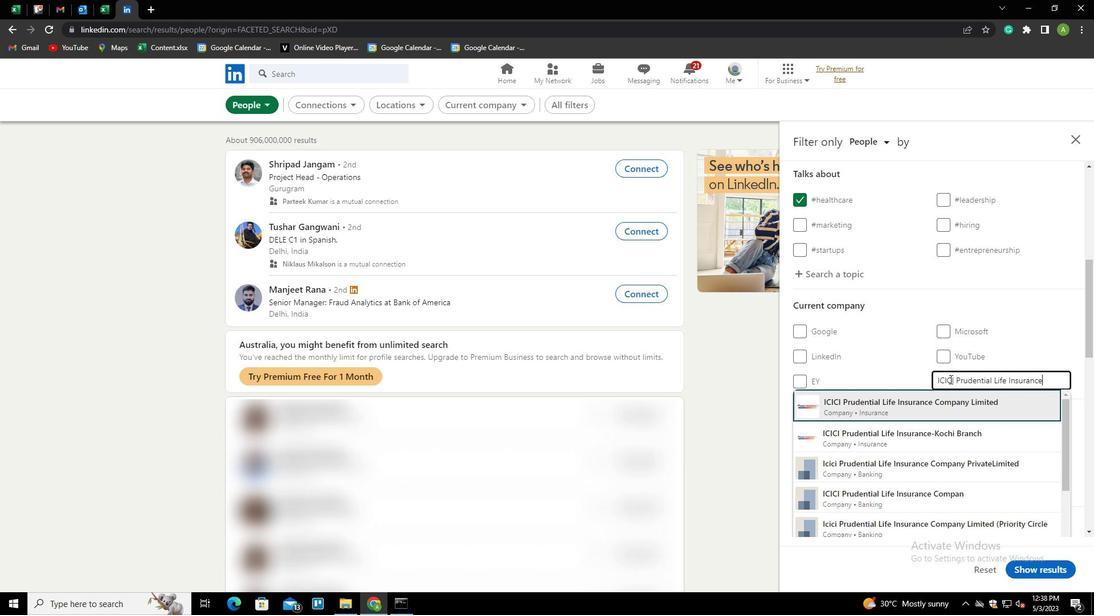 
Action: Mouse scrolled (949, 378) with delta (0, 0)
Screenshot: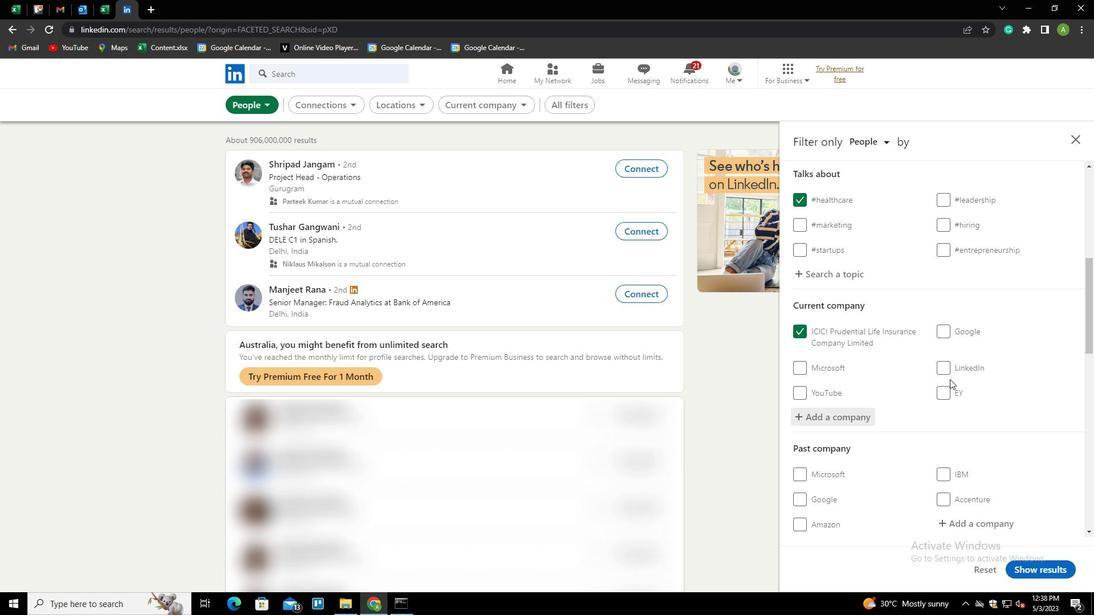 
Action: Mouse scrolled (949, 378) with delta (0, 0)
Screenshot: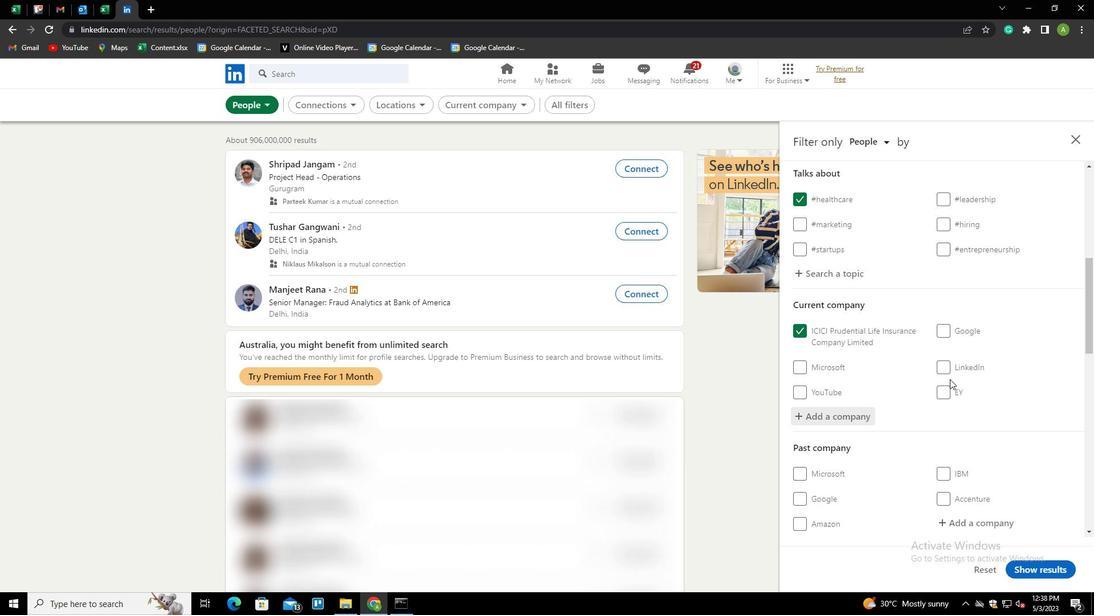 
Action: Mouse scrolled (949, 378) with delta (0, 0)
Screenshot: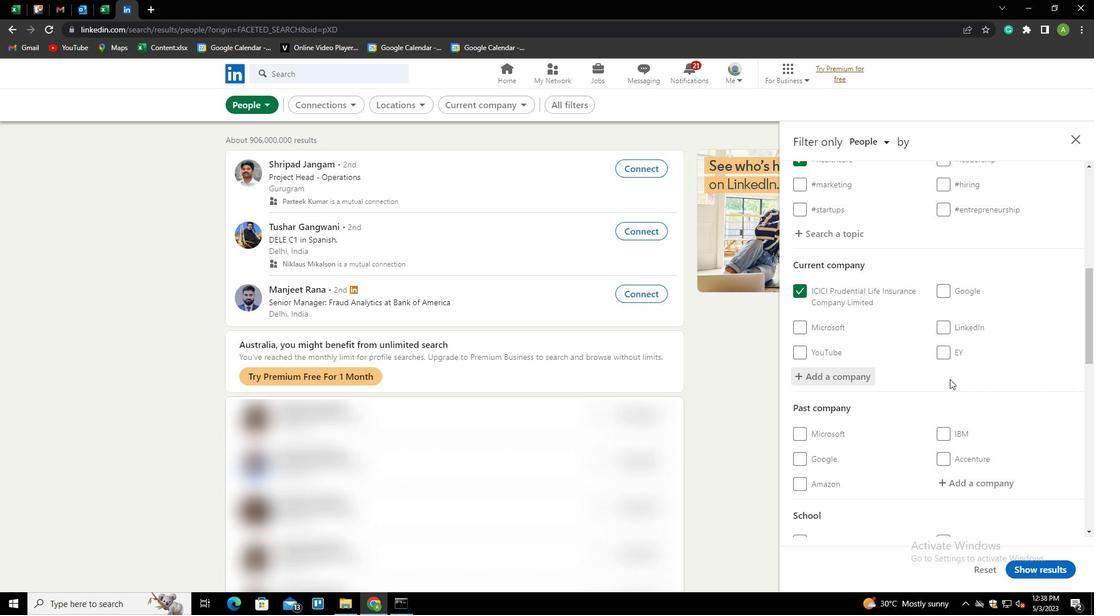 
Action: Mouse scrolled (949, 378) with delta (0, 0)
Screenshot: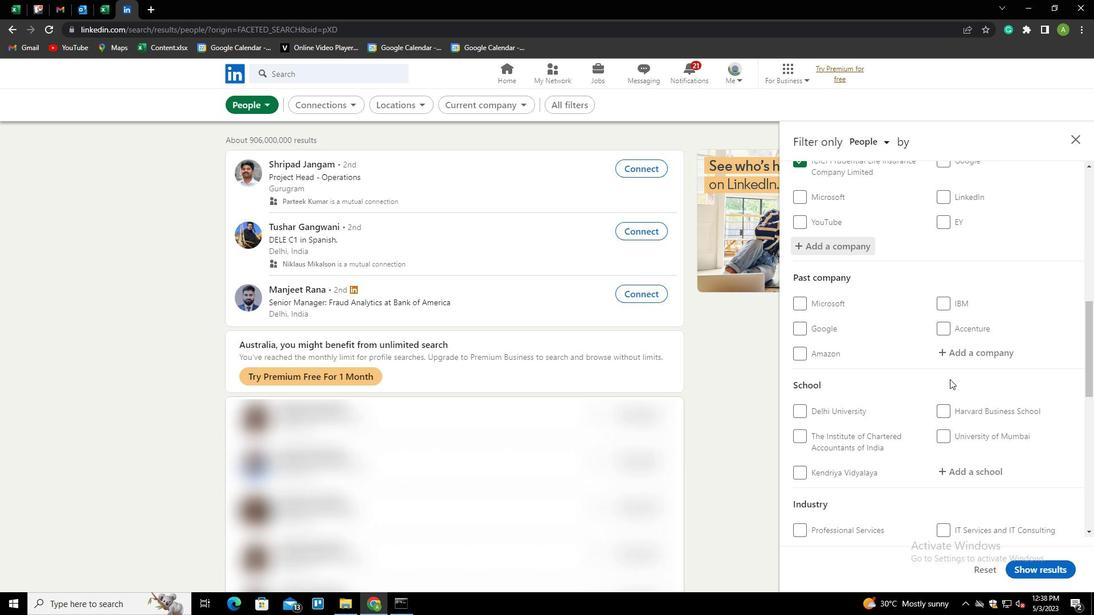 
Action: Mouse moved to (959, 409)
Screenshot: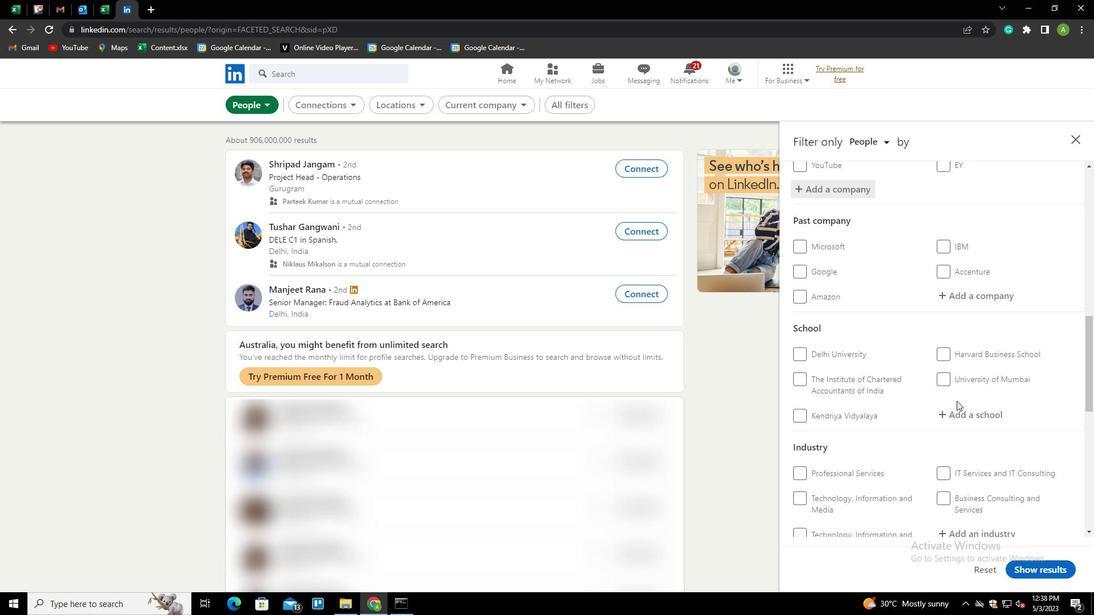 
Action: Mouse pressed left at (959, 409)
Screenshot: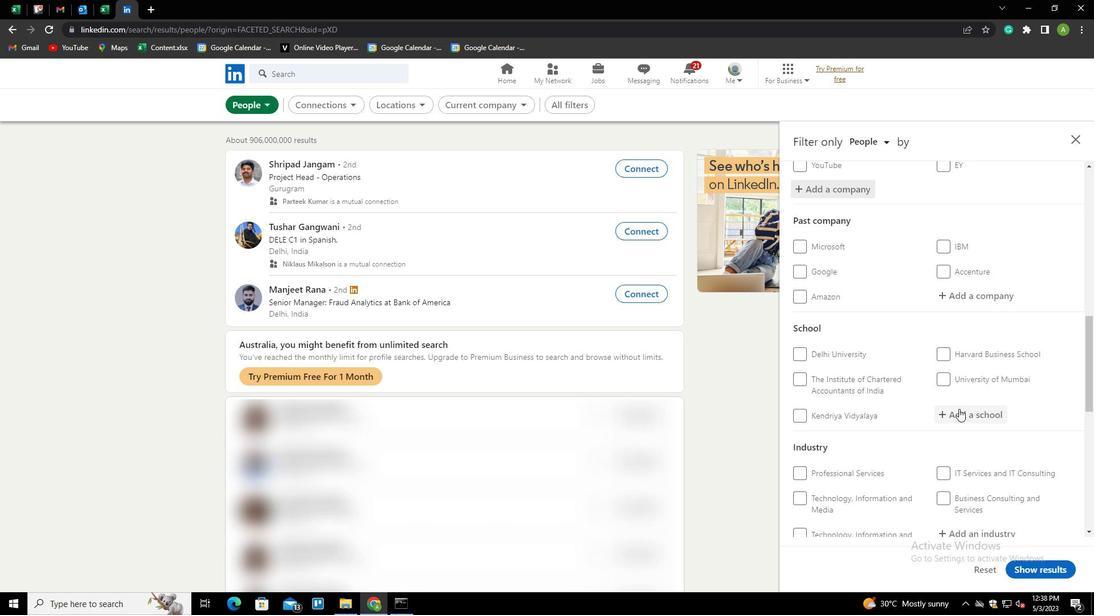 
Action: Key pressed <Key.shift><Key.shift><Key.shift><Key.shift><Key.shift><Key.shift><Key.shift><Key.shift><Key.shift><Key.shift><Key.shift><Key.shift><Key.shift><Key.shift><Key.shift><Key.shift><Key.shift><Key.shift><Key.shift><Key.shift><Key.shift><Key.shift>LA<Key.backspace><Key.backspace><Key.shift>KALLAM<Key.space><Key.shift>HARINATH<Key.down><Key.enter>
Screenshot: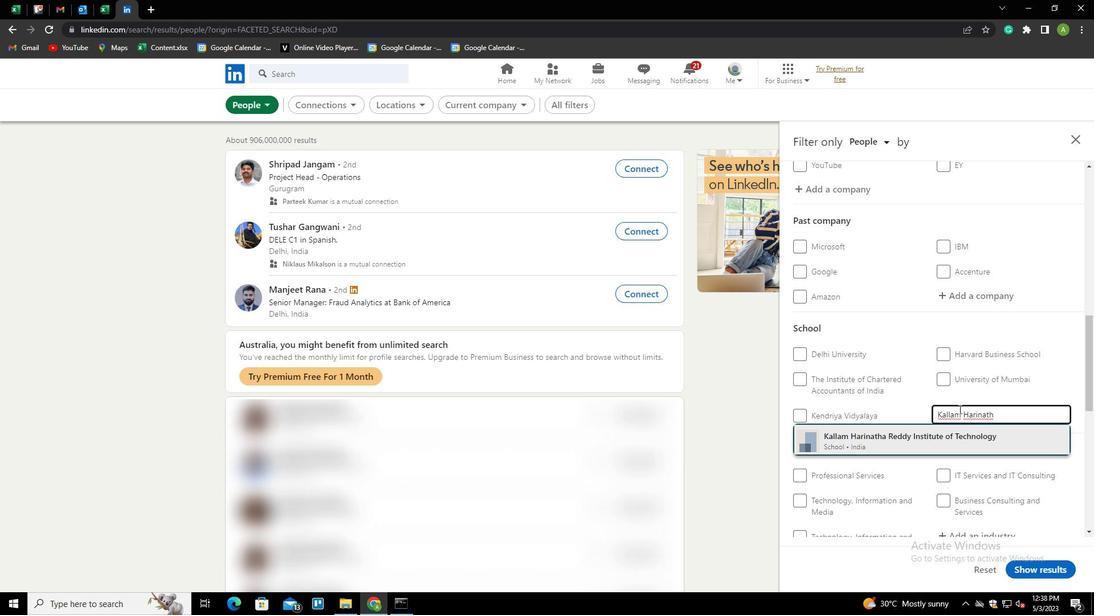 
Action: Mouse scrolled (959, 408) with delta (0, 0)
Screenshot: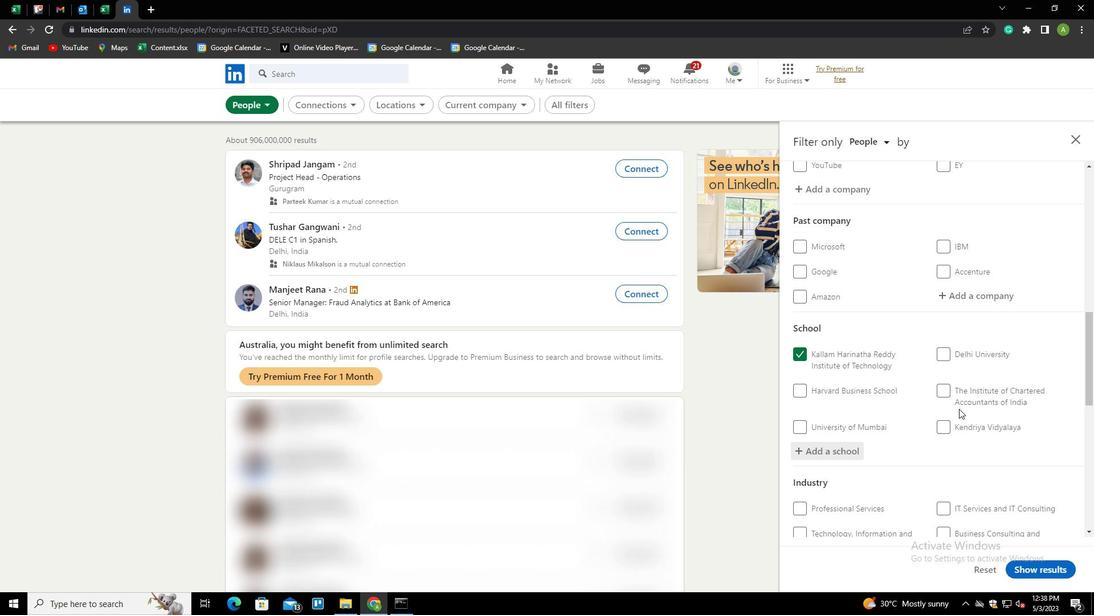 
Action: Mouse scrolled (959, 408) with delta (0, 0)
Screenshot: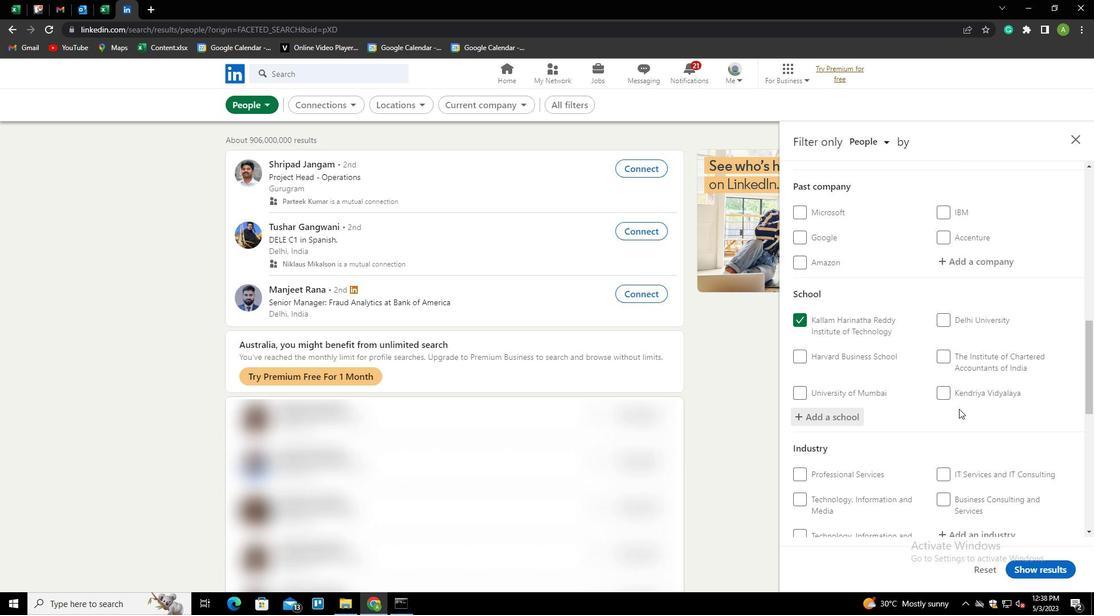 
Action: Mouse scrolled (959, 408) with delta (0, 0)
Screenshot: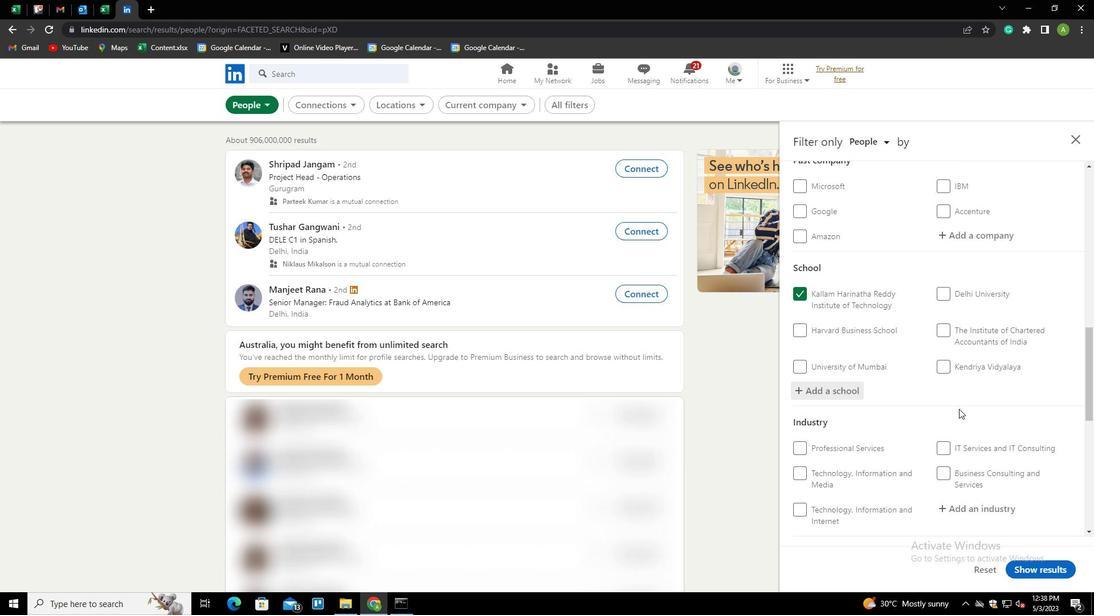 
Action: Mouse scrolled (959, 408) with delta (0, 0)
Screenshot: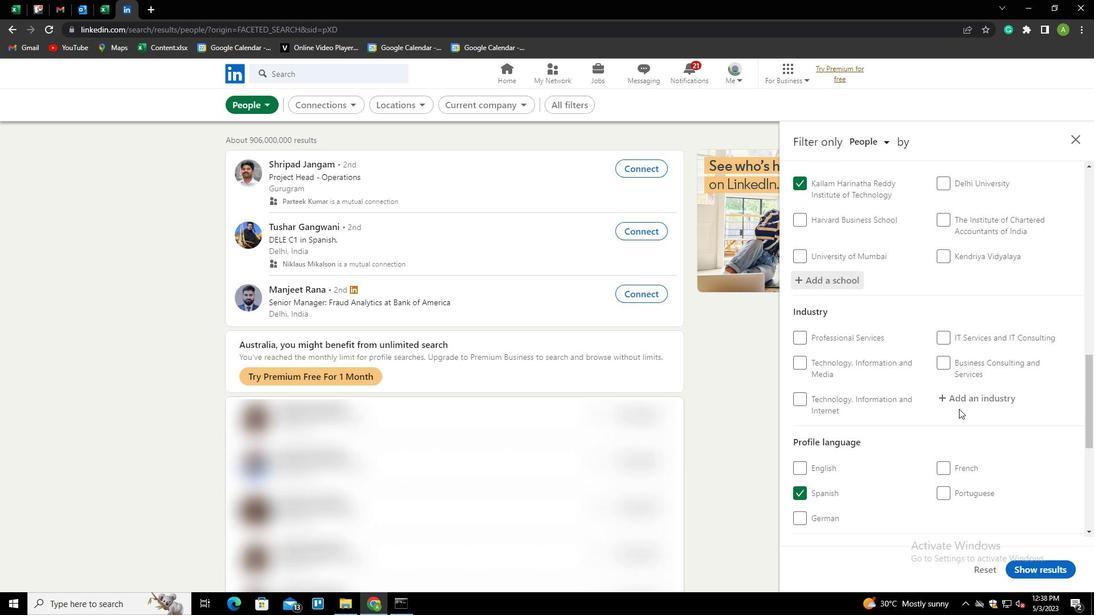 
Action: Mouse moved to (963, 339)
Screenshot: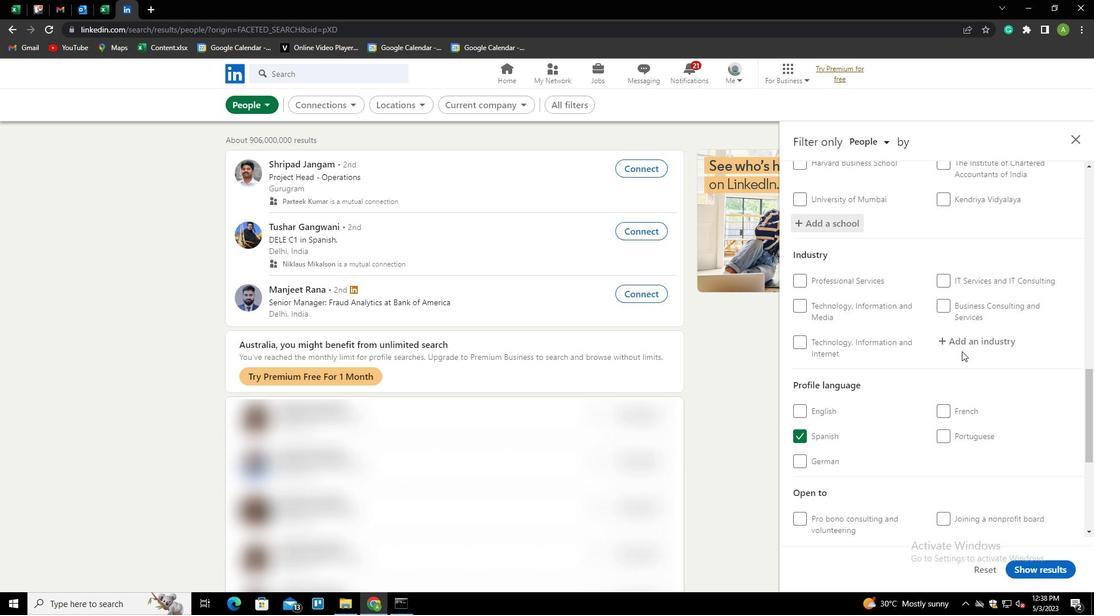 
Action: Mouse pressed left at (963, 339)
Screenshot: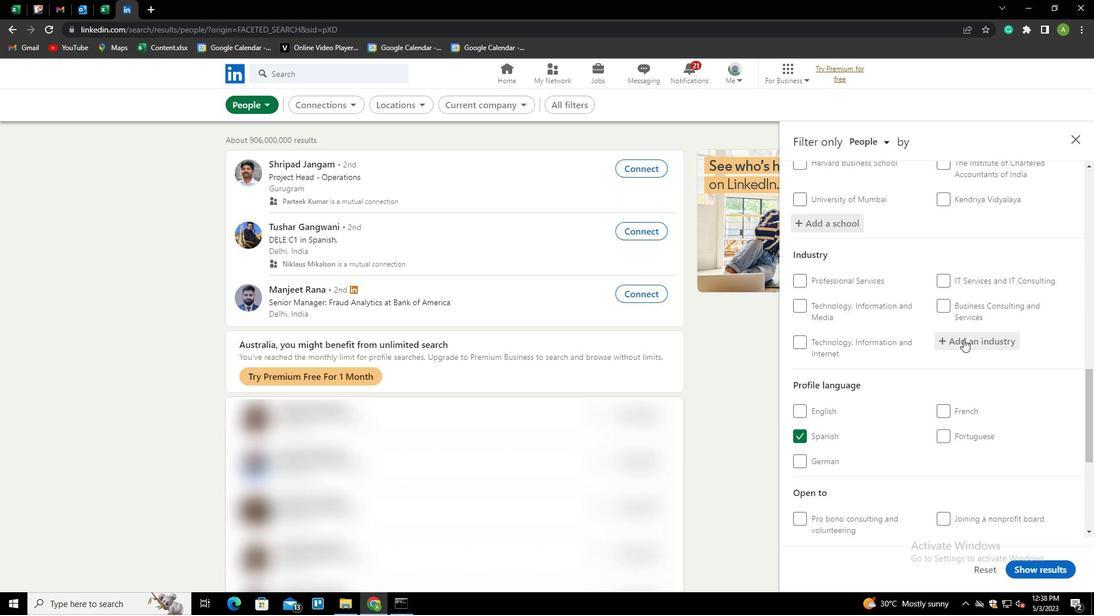 
Action: Mouse moved to (964, 339)
Screenshot: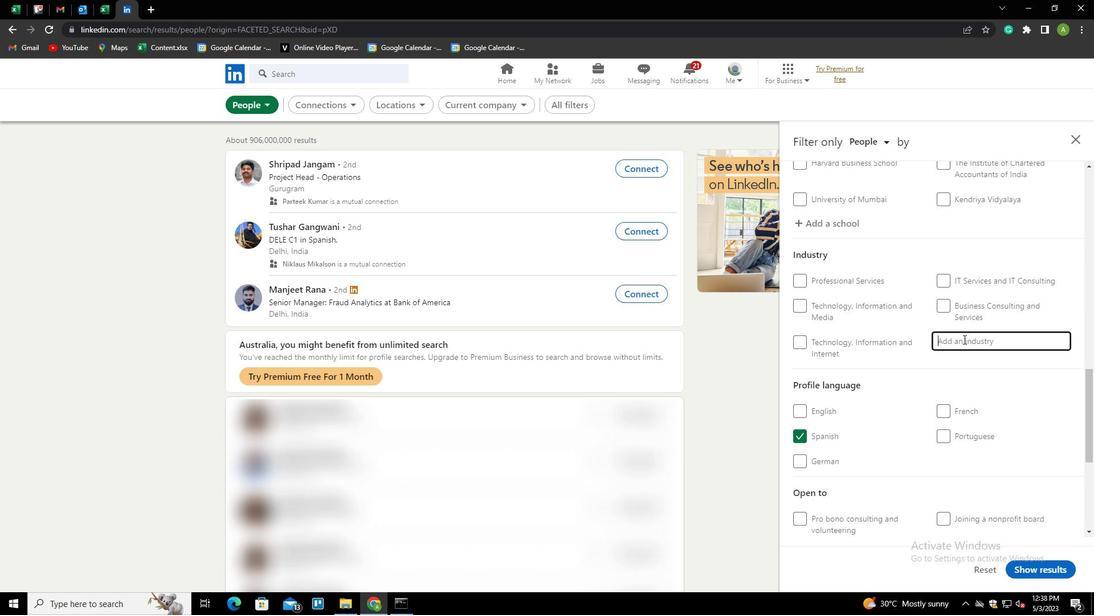 
Action: Mouse pressed left at (964, 339)
Screenshot: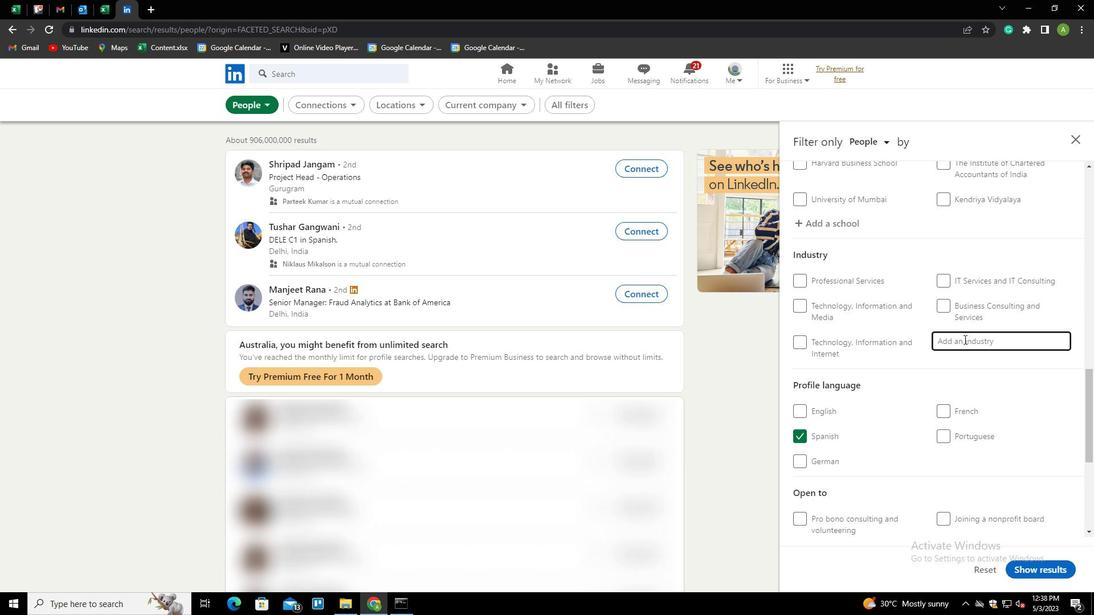 
Action: Key pressed <Key.shift><Key.shift><Key.shift><Key.shift><Key.shift><Key.shift><Key.shift><Key.shift><Key.shift><Key.shift><Key.shift><Key.shift><Key.shift><Key.shift><Key.shift><Key.shift><Key.shift>RETAIL<Key.space><Key.shift>APPA<Key.down><Key.enter>
Screenshot: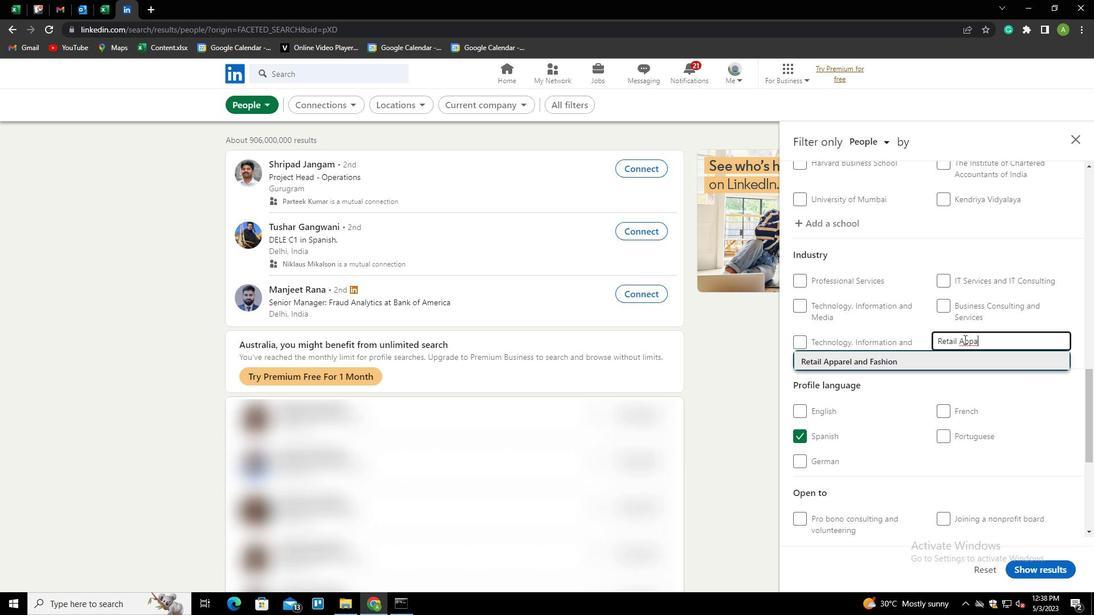 
Action: Mouse scrolled (964, 339) with delta (0, 0)
Screenshot: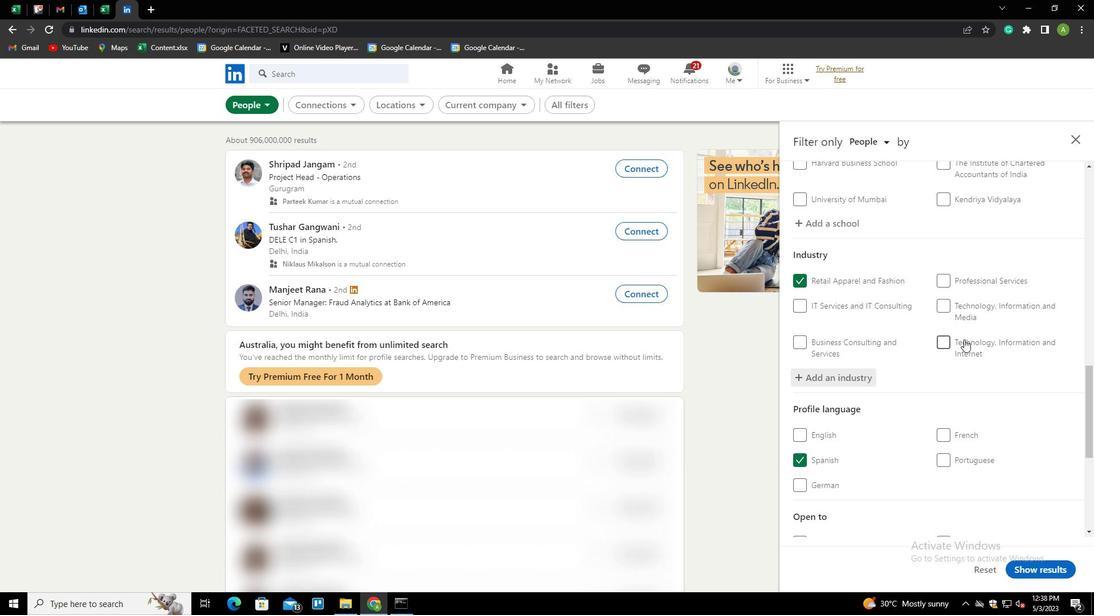 
Action: Mouse scrolled (964, 339) with delta (0, 0)
Screenshot: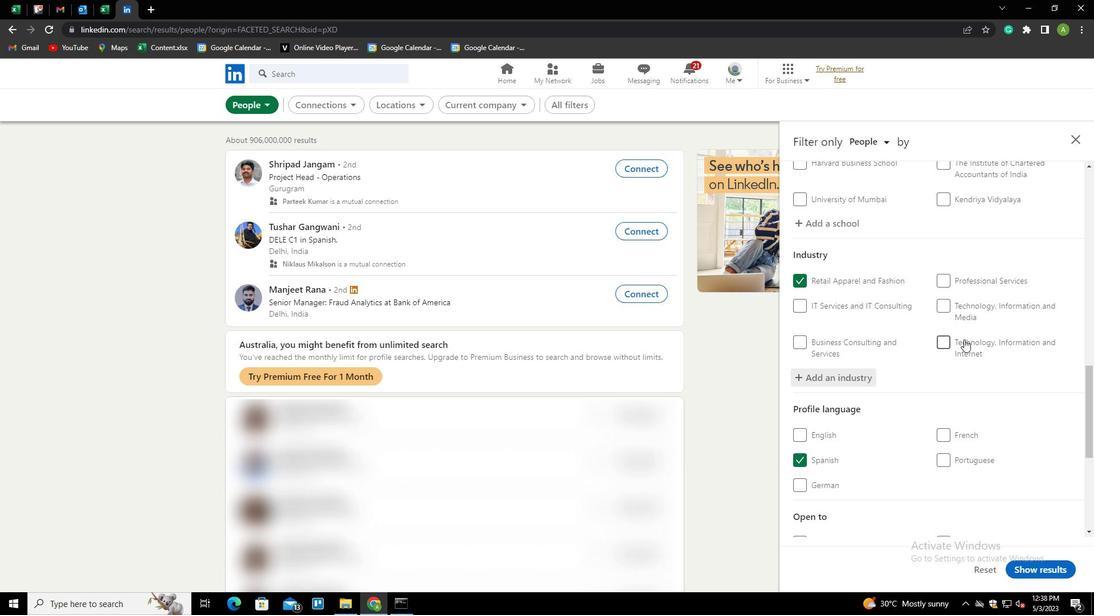 
Action: Mouse scrolled (964, 339) with delta (0, 0)
Screenshot: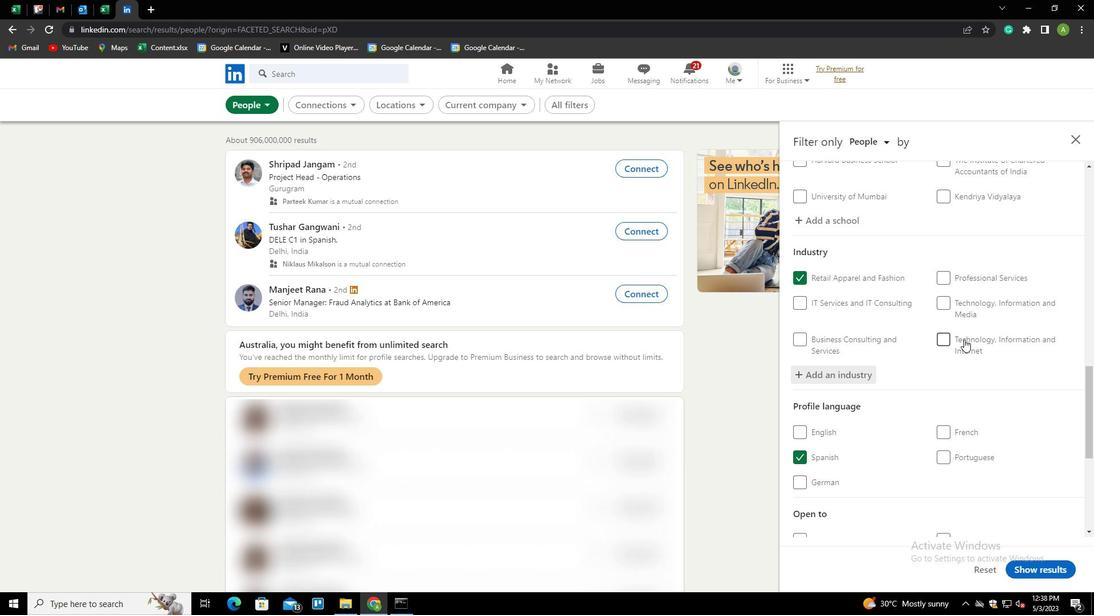 
Action: Mouse scrolled (964, 339) with delta (0, 0)
Screenshot: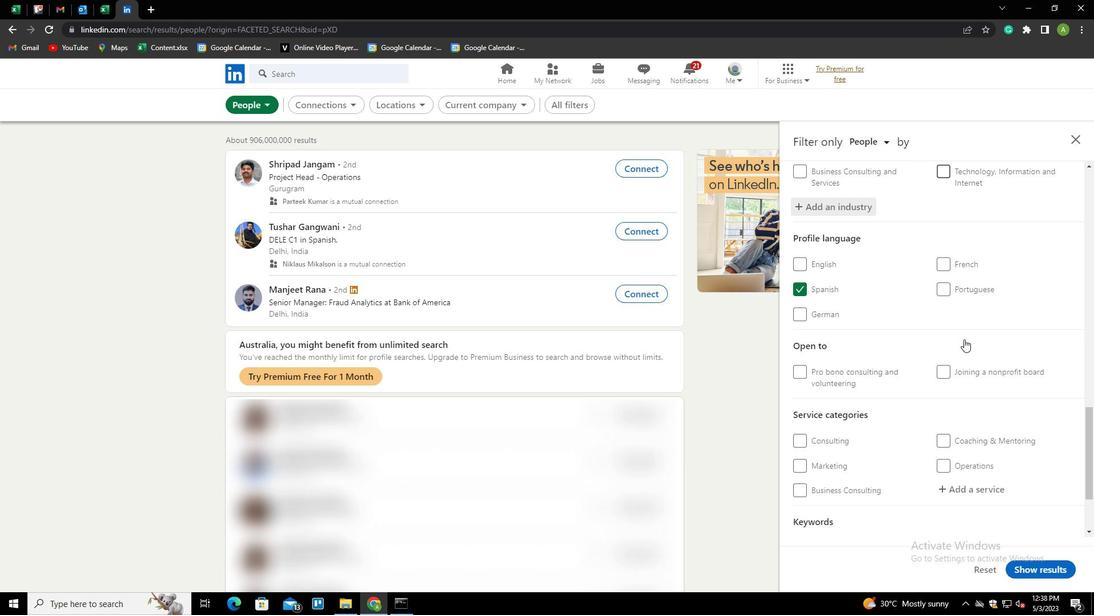 
Action: Mouse scrolled (964, 339) with delta (0, 0)
Screenshot: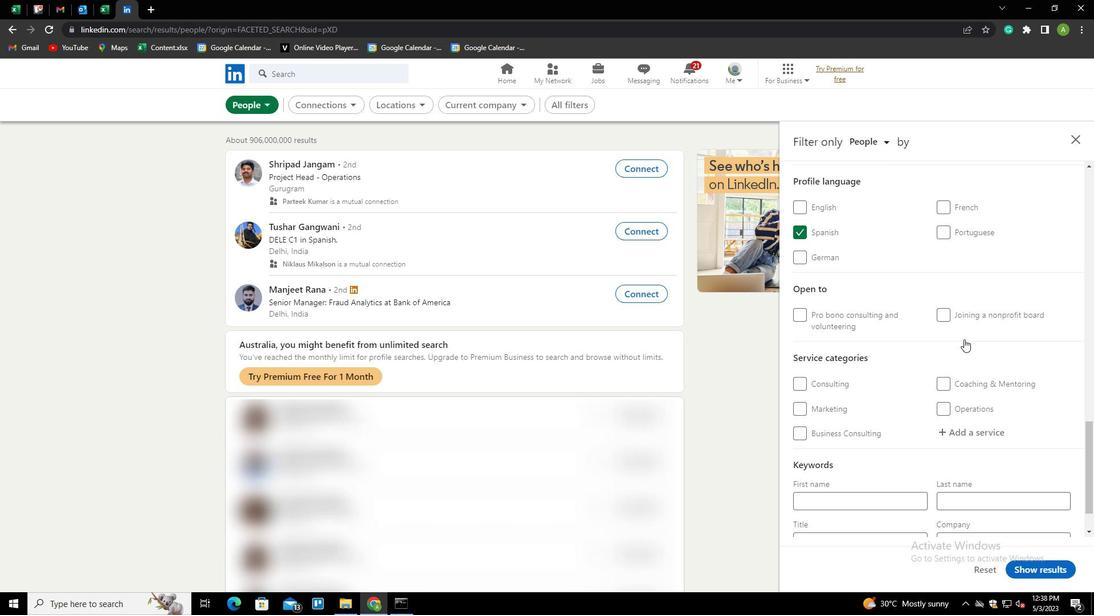 
Action: Mouse scrolled (964, 339) with delta (0, 0)
Screenshot: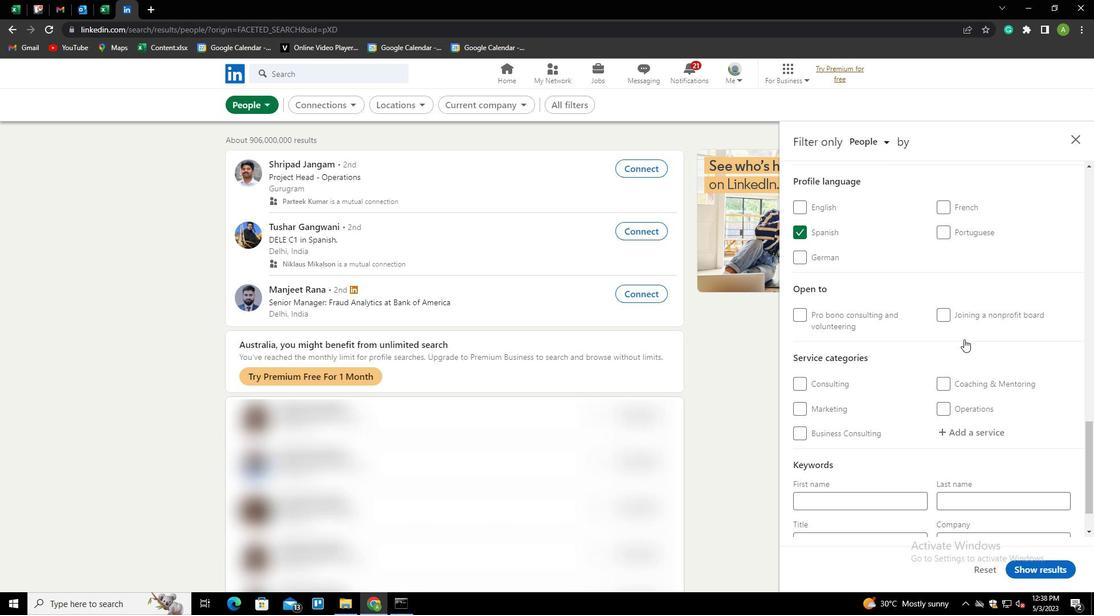 
Action: Mouse scrolled (964, 339) with delta (0, 0)
Screenshot: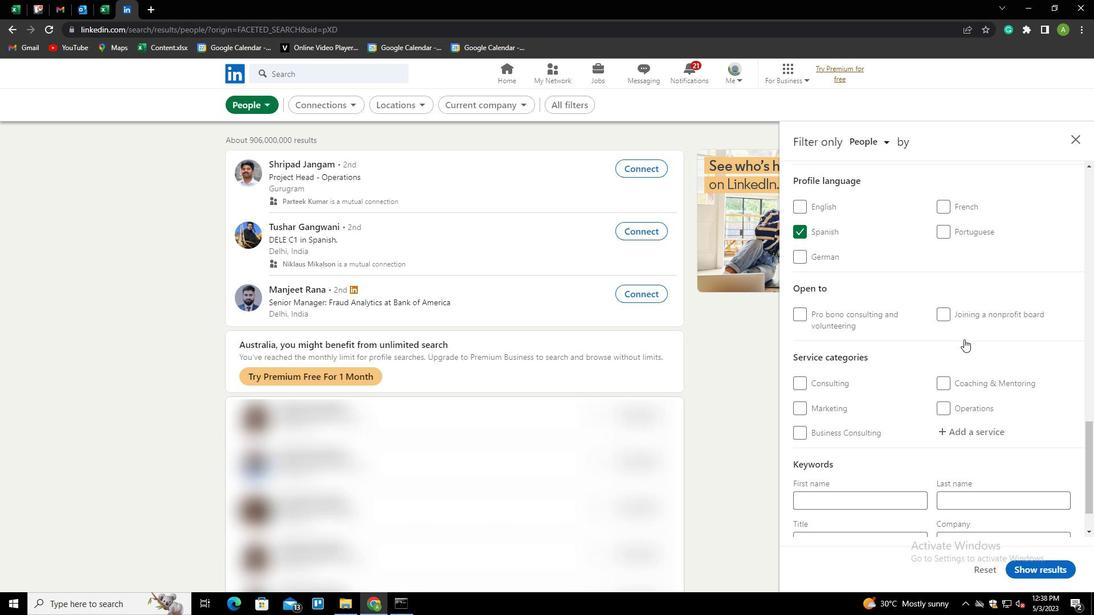 
Action: Mouse moved to (966, 373)
Screenshot: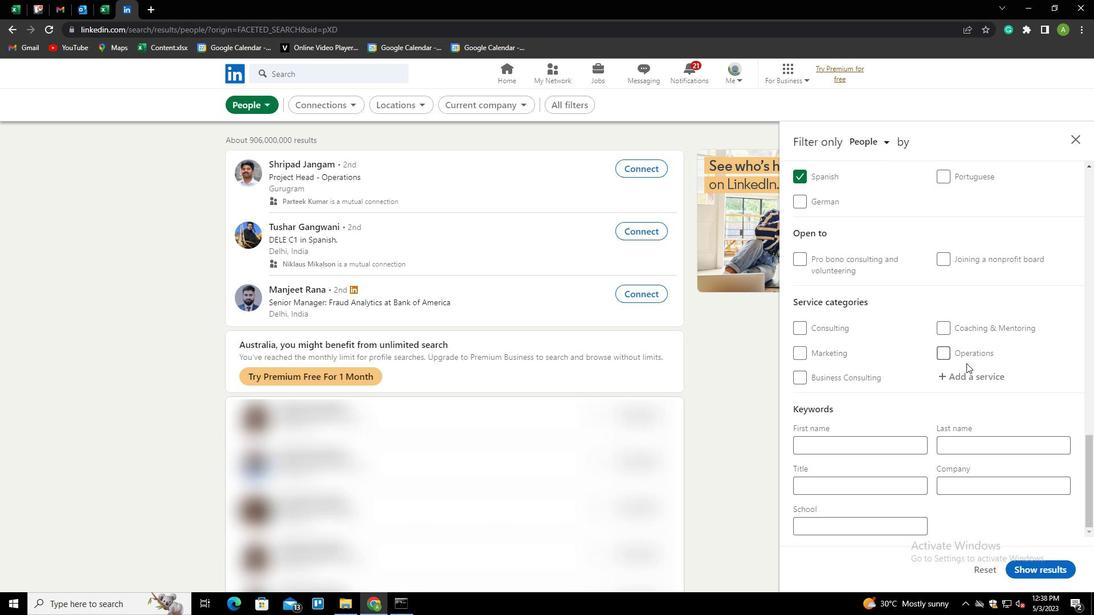
Action: Mouse pressed left at (966, 373)
Screenshot: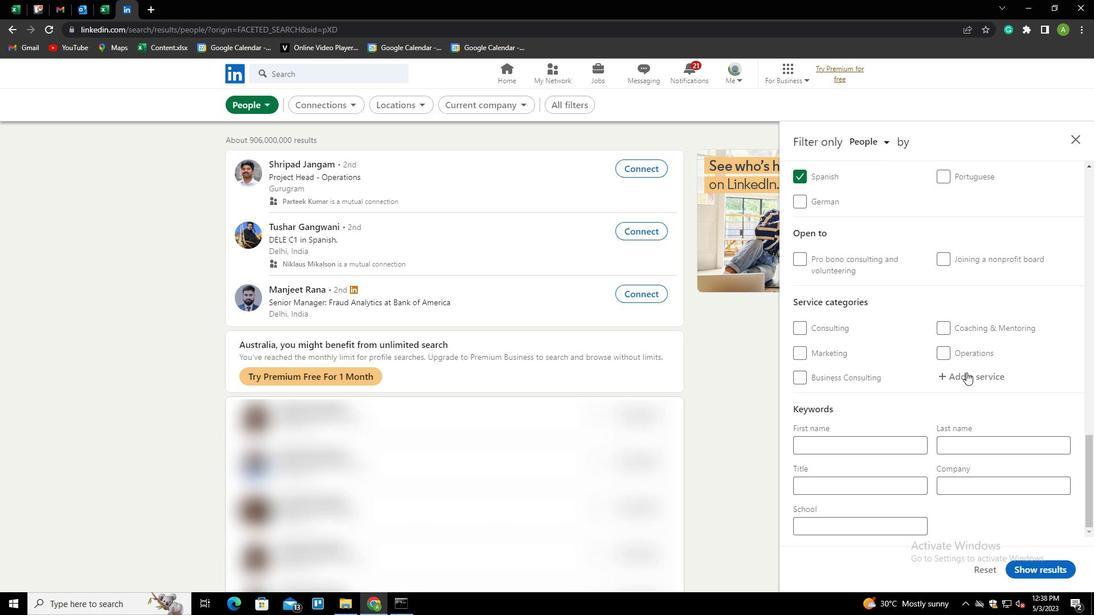 
Action: Mouse moved to (968, 376)
Screenshot: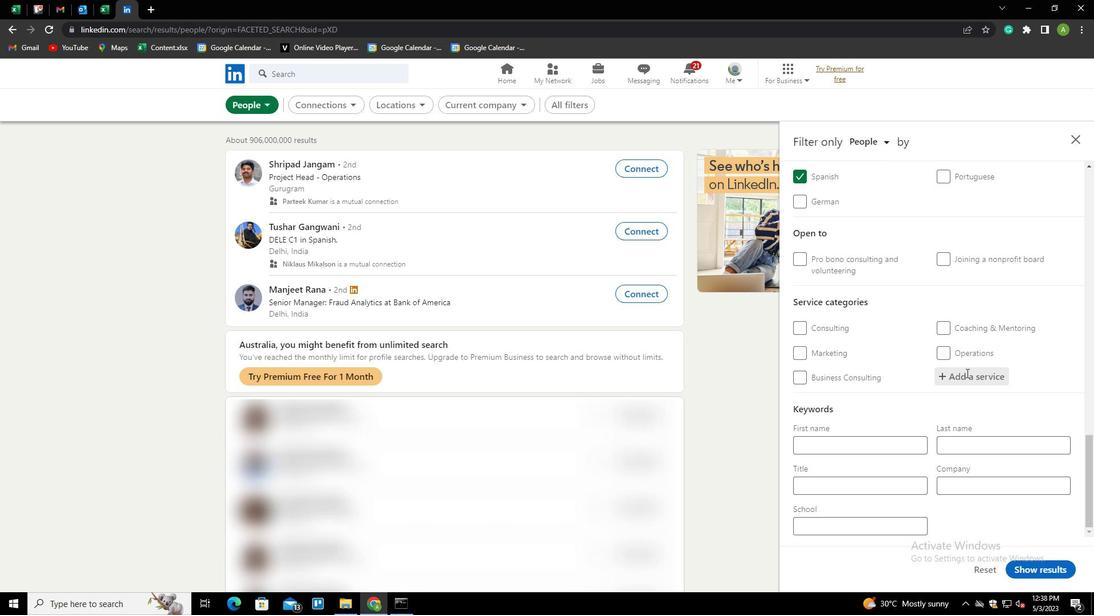 
Action: Mouse pressed left at (968, 376)
Screenshot: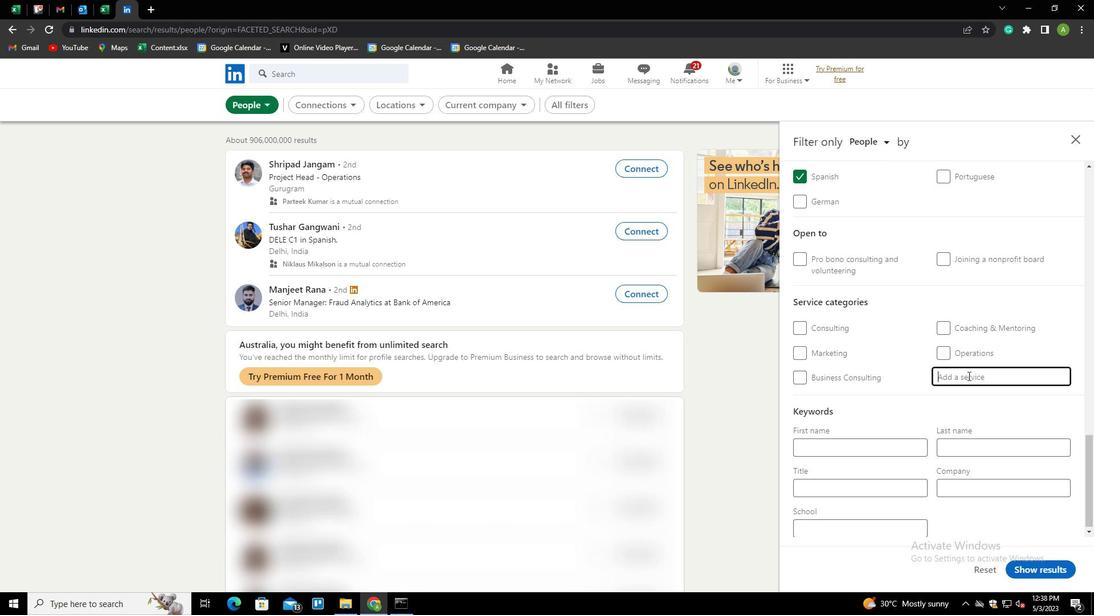 
Action: Key pressed <Key.shift><Key.shift><Key.shift><Key.shift><Key.shift><Key.shift><Key.shift><Key.shift><Key.shift><Key.shift><Key.shift><Key.shift><Key.shift><Key.shift><Key.shift><Key.shift><Key.shift><Key.shift><Key.shift><Key.shift><Key.shift><Key.shift>WEALTH<Key.space><Key.shift>MANAGEMENT
Screenshot: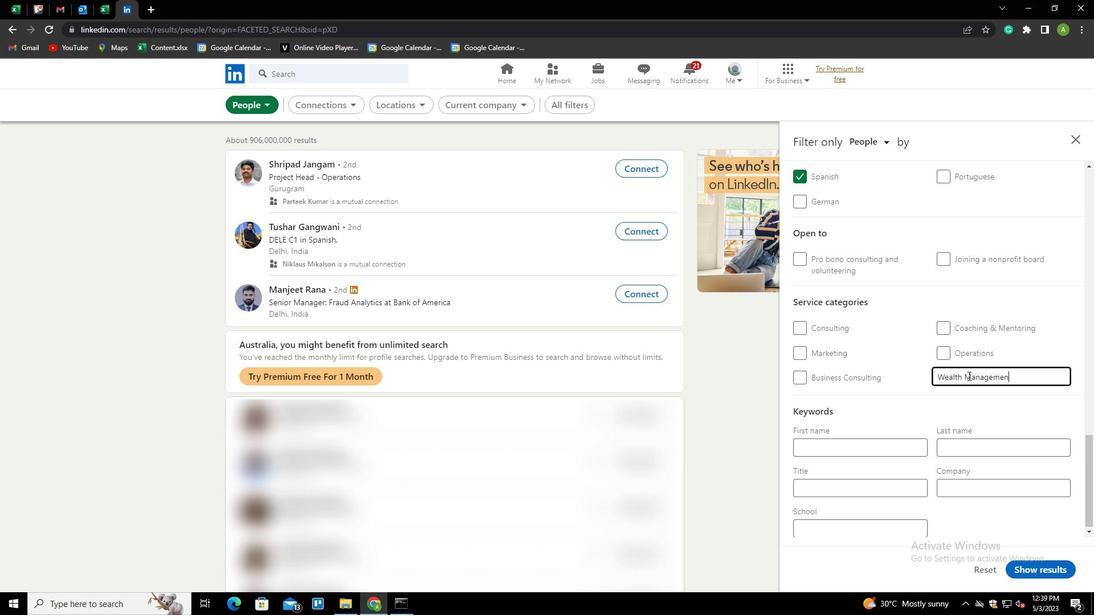 
Action: Mouse moved to (892, 484)
Screenshot: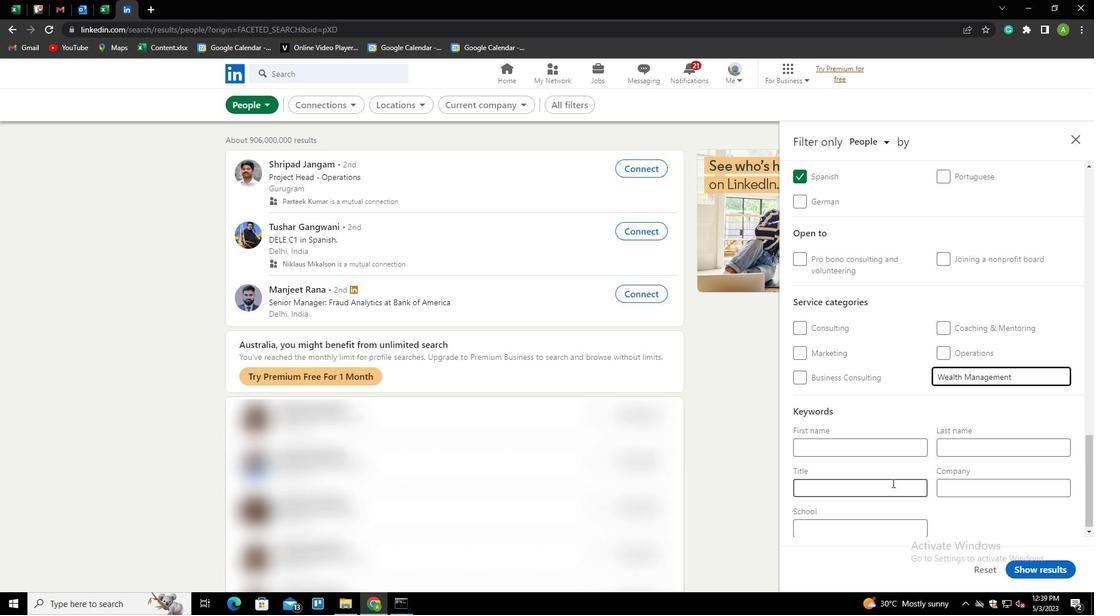 
Action: Mouse pressed left at (892, 484)
Screenshot: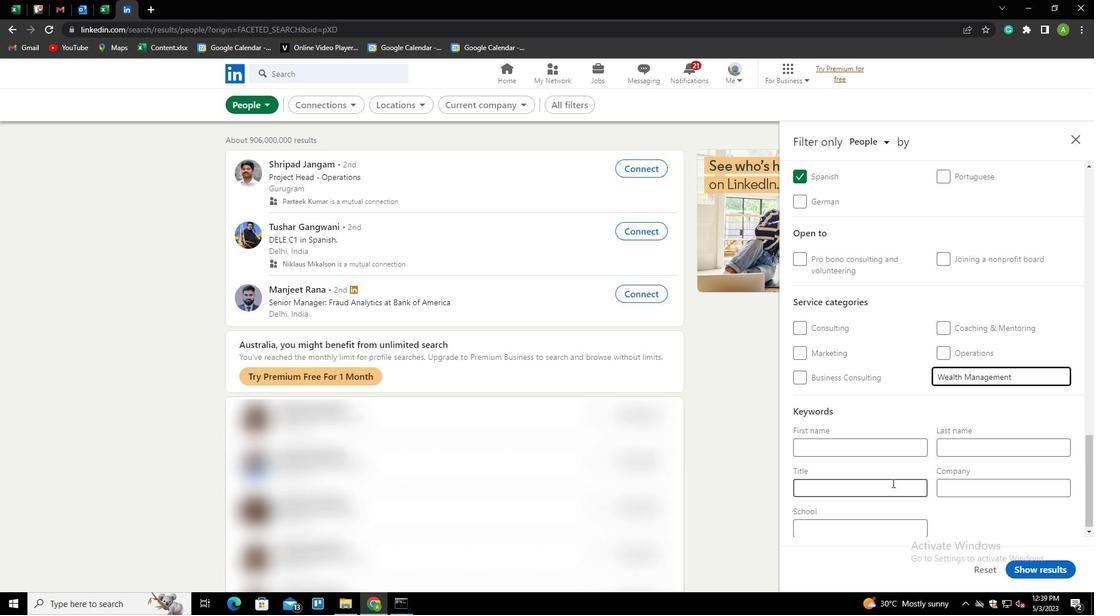 
Action: Key pressed <Key.shift>SALES<Key.space><Key.shift>REPRESENTATIVE
Screenshot: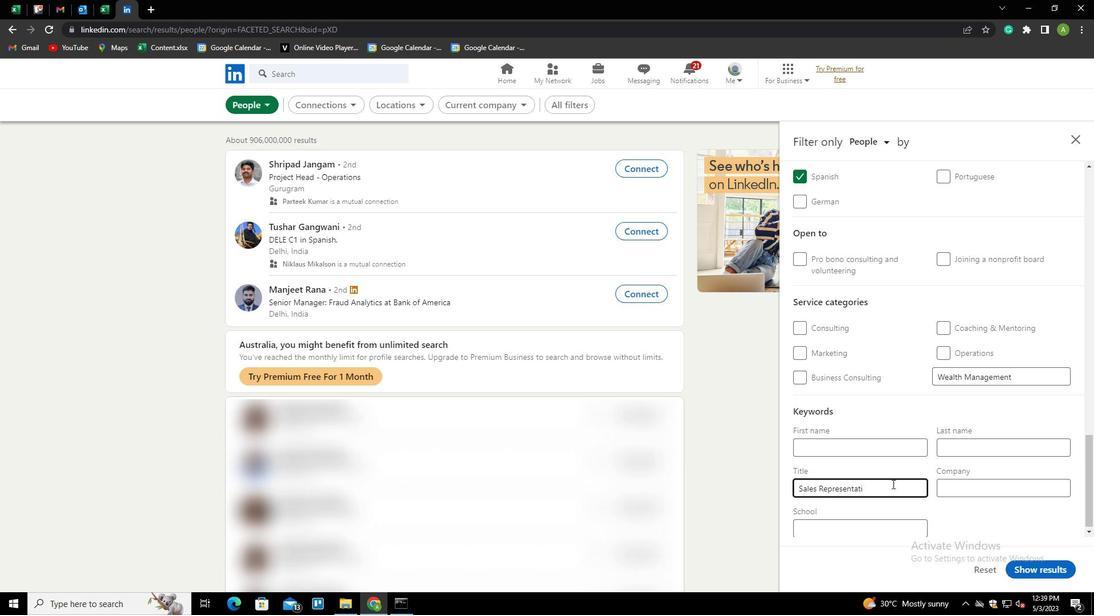 
Action: Mouse moved to (983, 519)
Screenshot: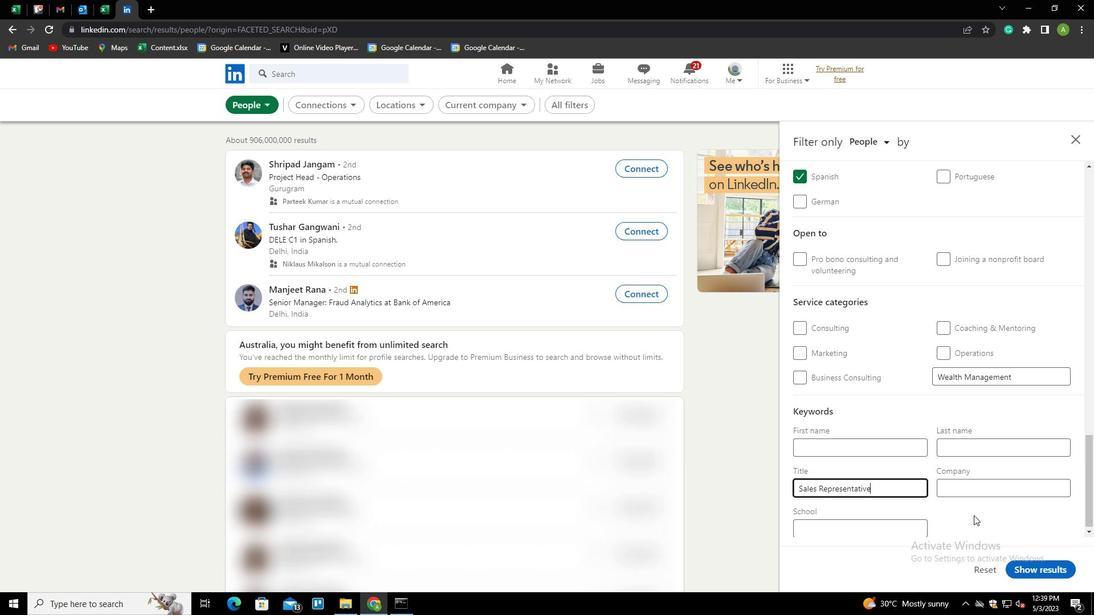 
Action: Mouse pressed left at (983, 519)
Screenshot: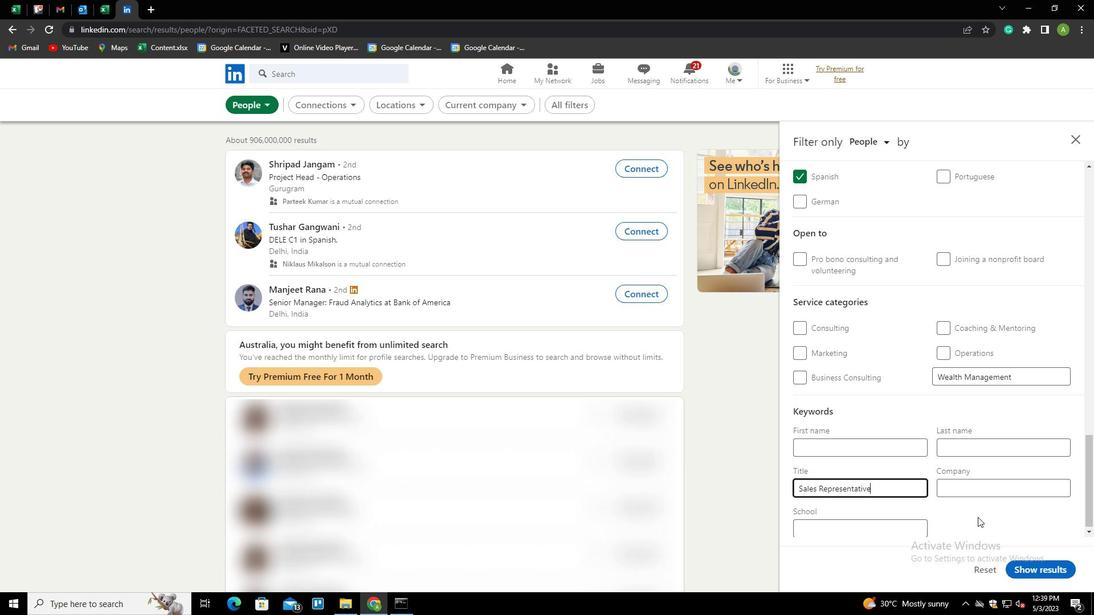 
Action: Mouse moved to (1049, 564)
Screenshot: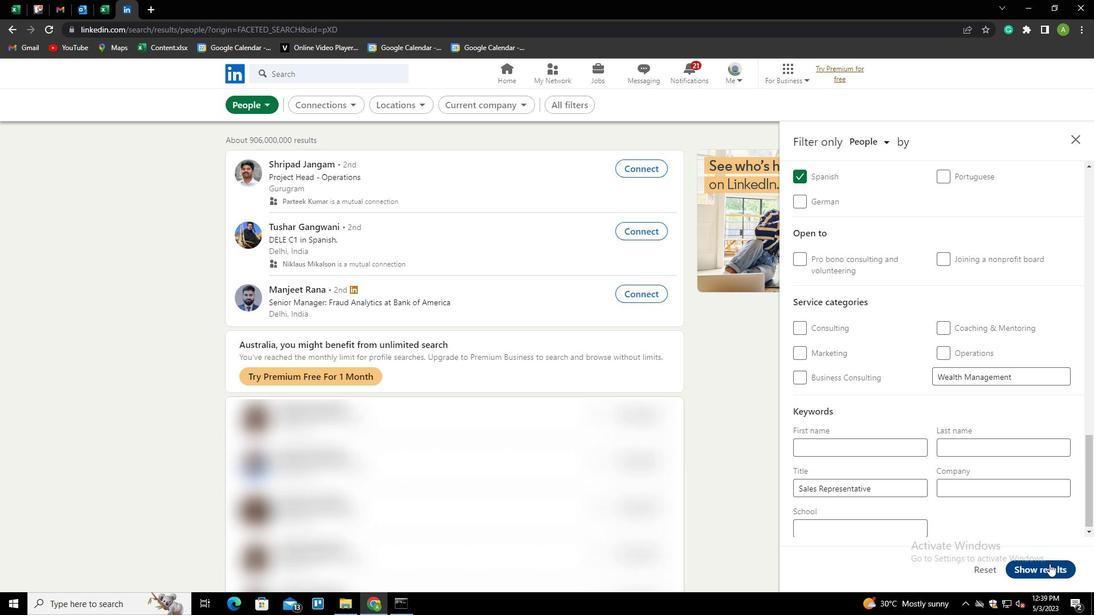 
Action: Mouse pressed left at (1049, 564)
Screenshot: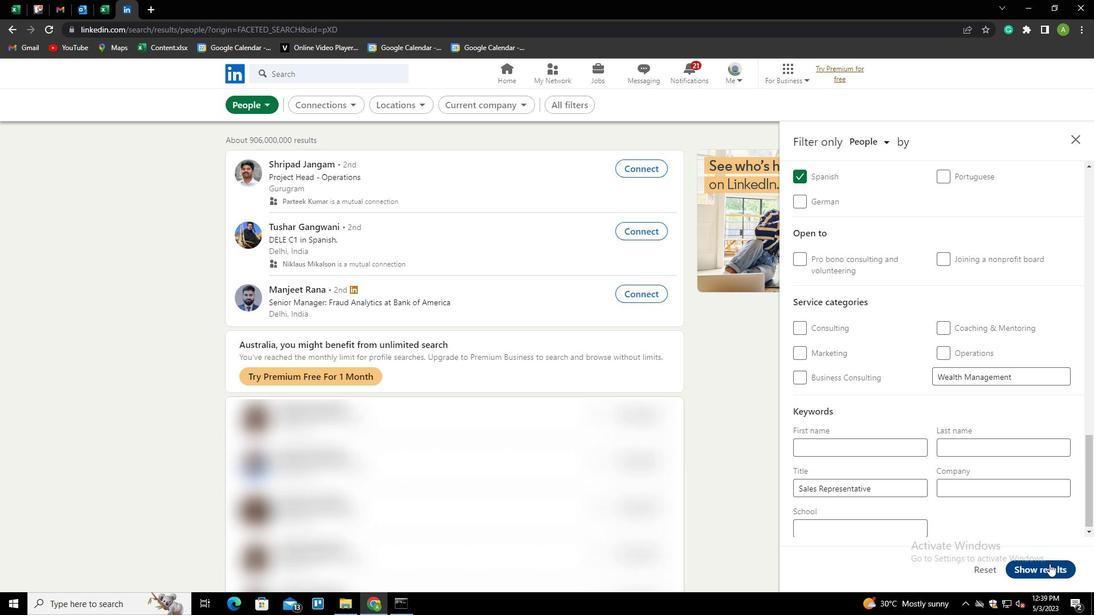 
Action: Mouse moved to (1049, 564)
Screenshot: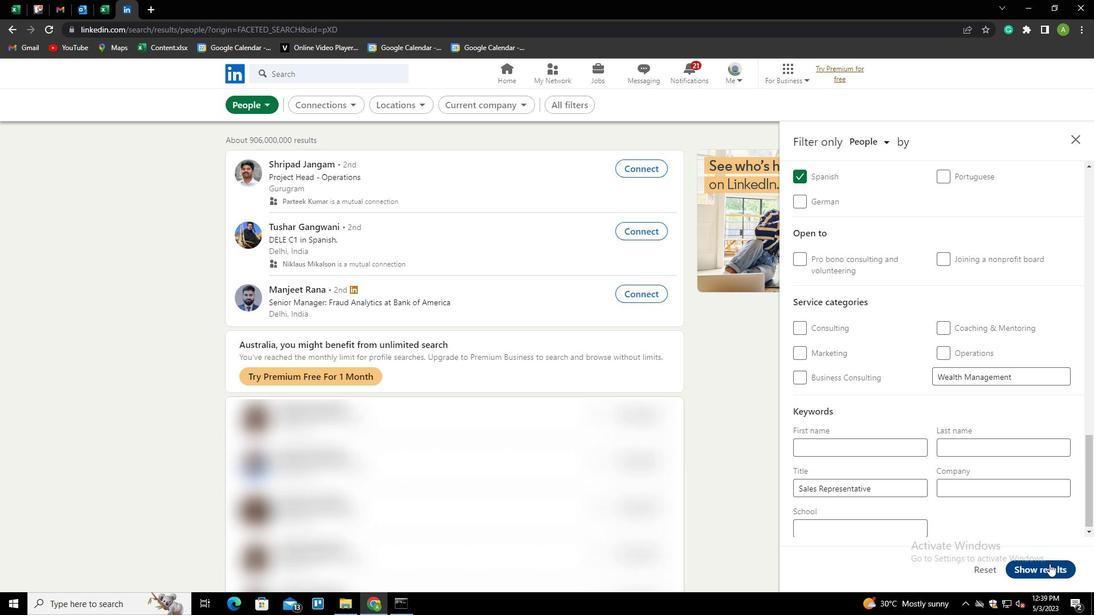 
